 Task: Create an event for the Diwali celebration.
Action: Mouse moved to (411, 203)
Screenshot: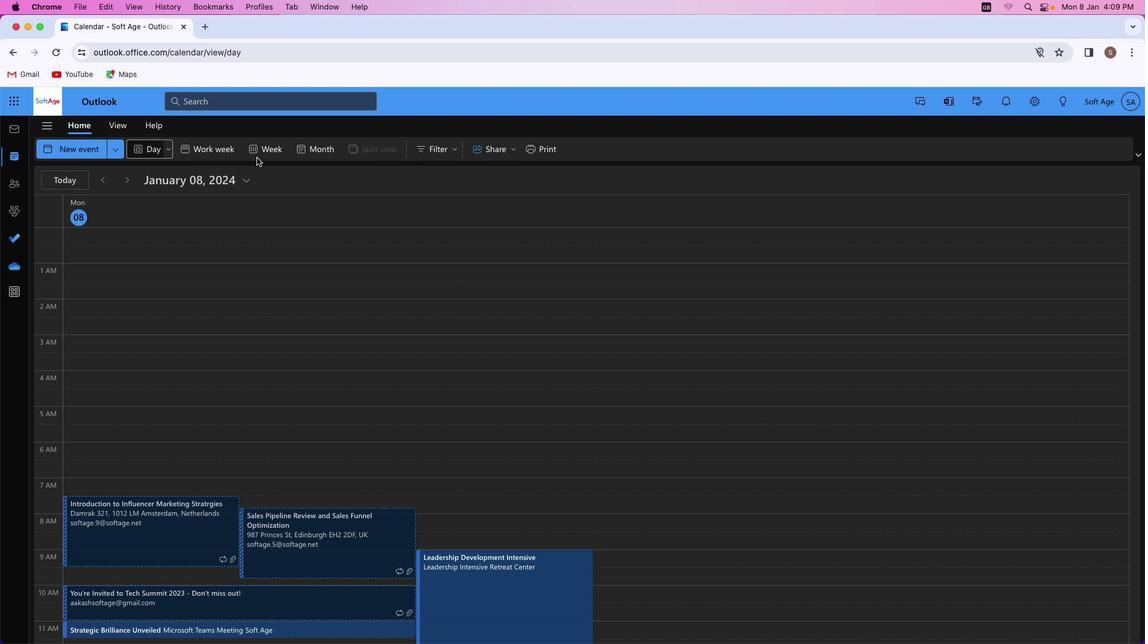 
Action: Mouse pressed left at (411, 203)
Screenshot: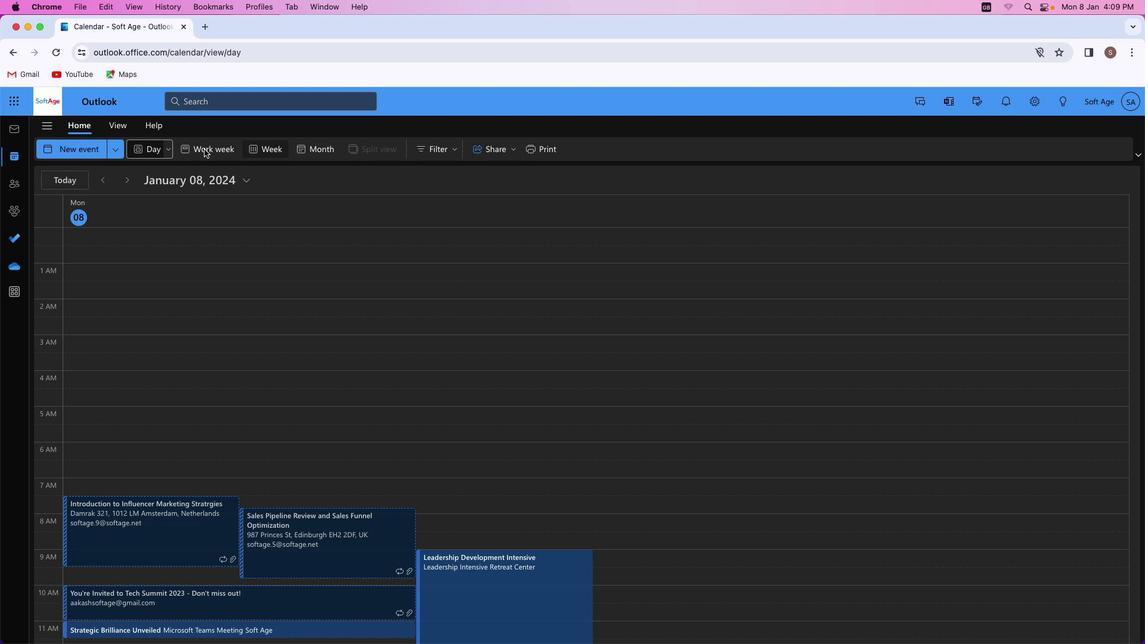 
Action: Mouse moved to (66, 150)
Screenshot: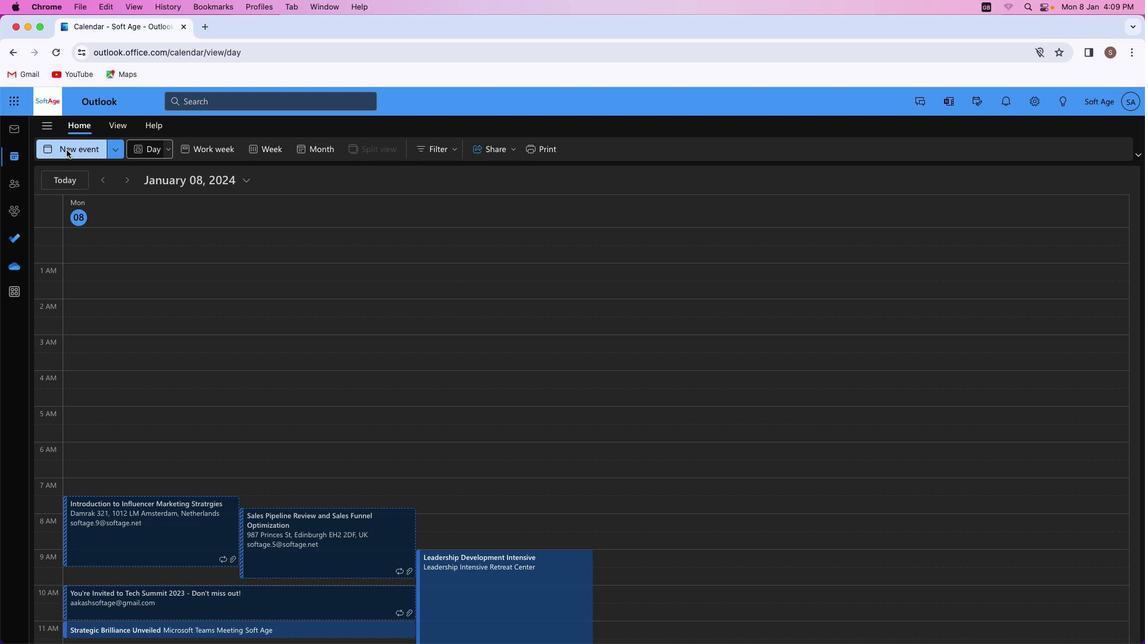
Action: Mouse pressed left at (66, 150)
Screenshot: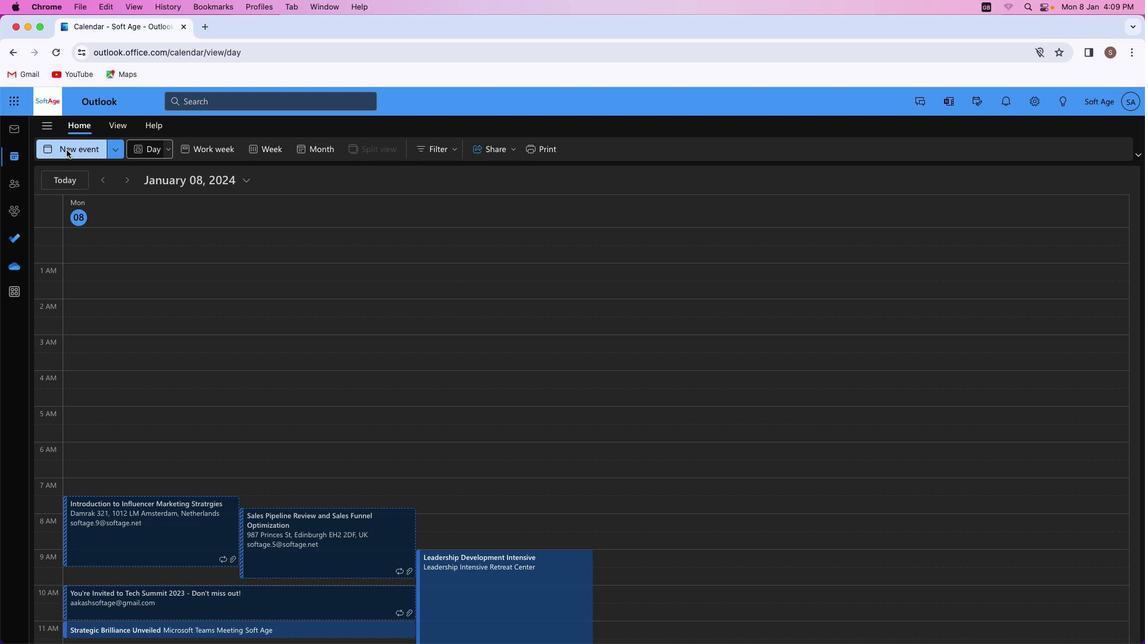 
Action: Mouse moved to (327, 218)
Screenshot: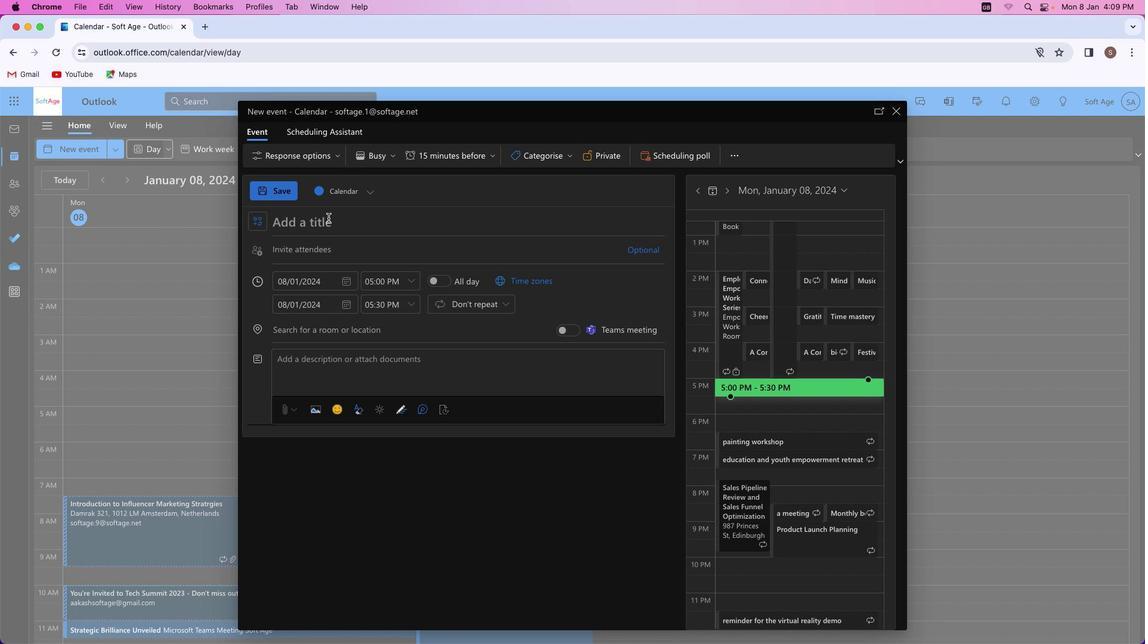 
Action: Key pressed Key.shift'D''i''w''a''l''i'Key.spaceKey.shift'D''e''l''i''g''h''t''s'Key.shift_r':'Key.spaceKey.shift'A'Key.spaceKey.shift'F''e''s''t''i''v''a''l'Key.space'o''f'Key.space'l''i''g''h''t''s'Key.spaceKey.shift'C''e''l''e''b''r''a''t''i''o''n'
Screenshot: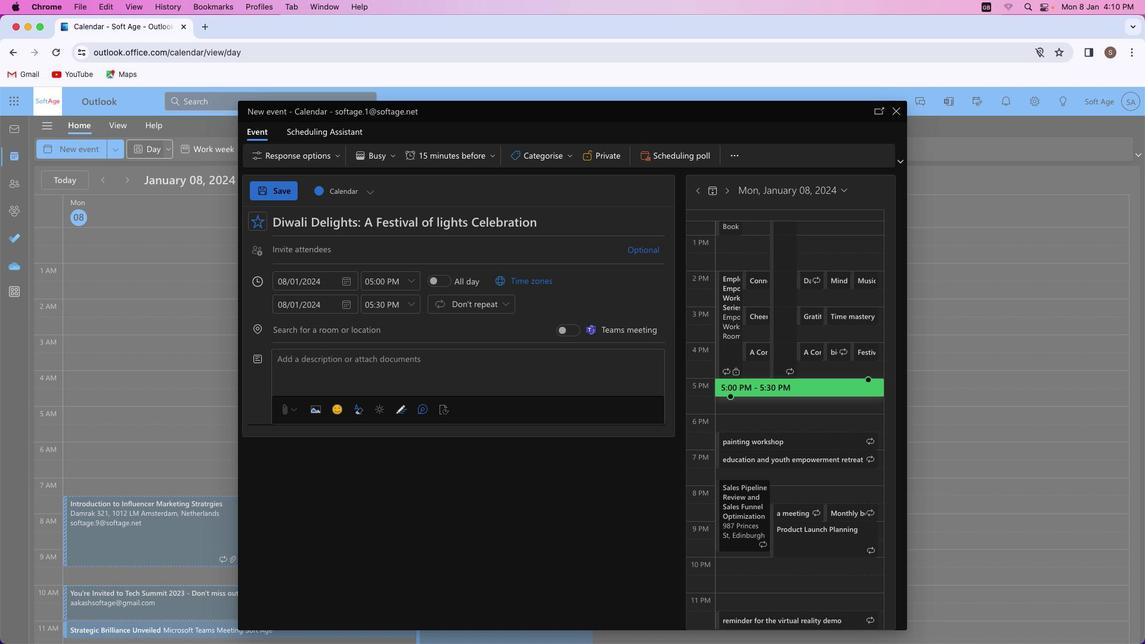 
Action: Mouse moved to (317, 357)
Screenshot: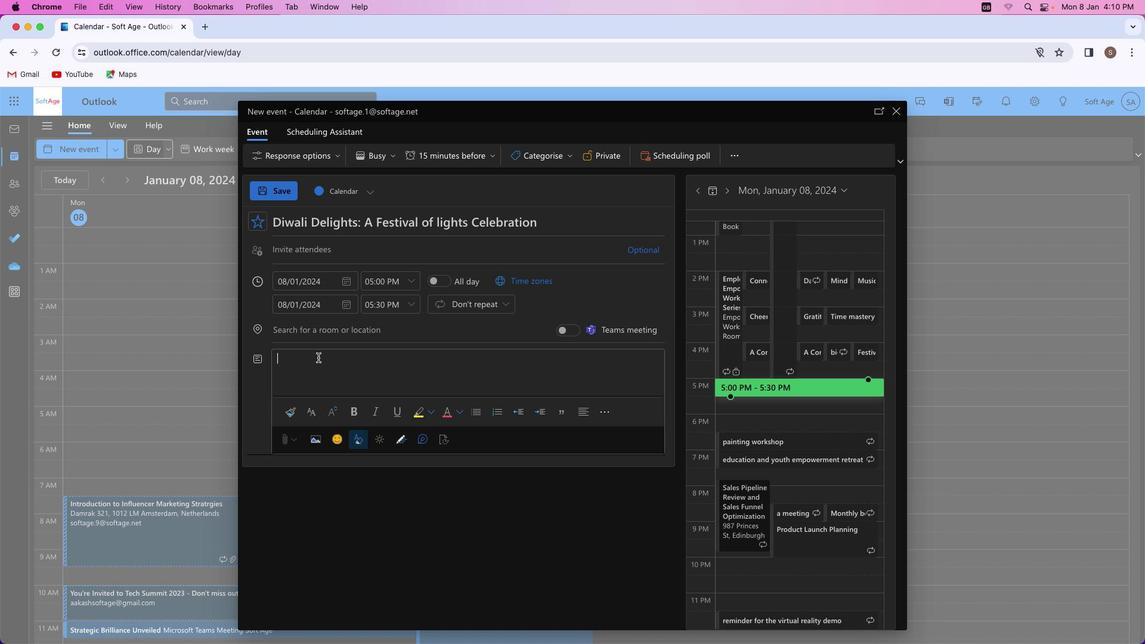 
Action: Mouse pressed left at (317, 357)
Screenshot: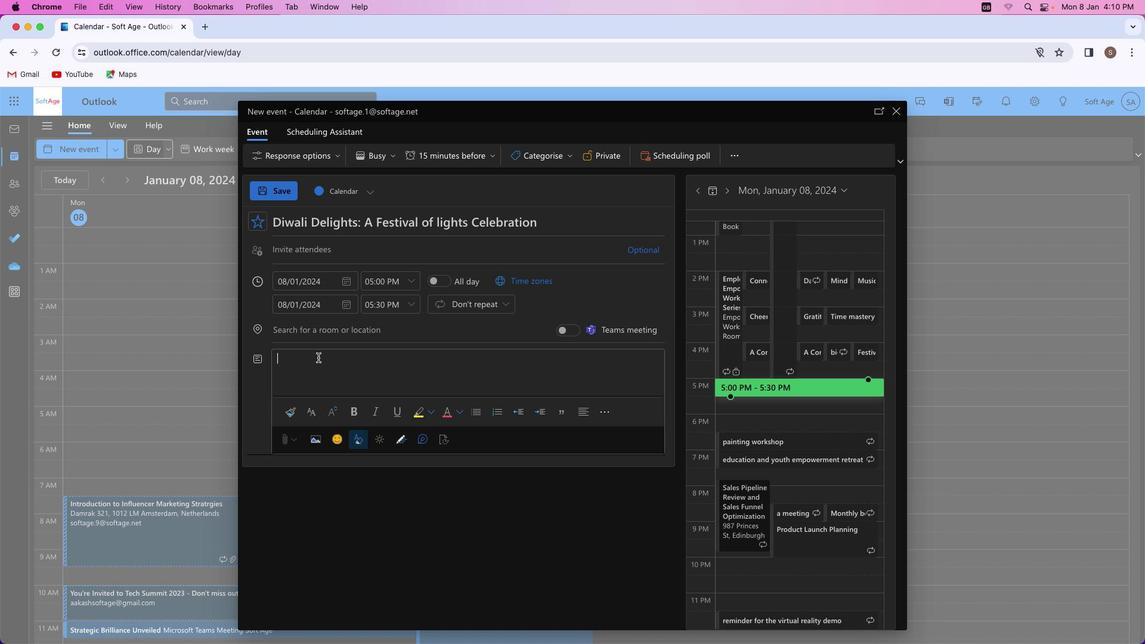 
Action: Key pressed Key.shift_r'I''l''l''u''m''i''n''a''t''e'Key.space't''h''e'Key.space'n''i''g''h''t'Key.space'w''i''t''h'Key.space'j''o''y'Key.space'a''n''d'Key.space't''r''a''d''i''t''i''o''n'Key.space'a''t'Key.space'y''o''u''r'Key.spaceKey.shift'D''i''w''a''l''i'Key.space'c''e''l''e''b''r''a''t''i''o''n''.'Key.spaceKey.shift_r'J''o''i''n'Key.space'u''s'Key.space'f''o''r'Key.space'c''u''l''t''u''r''a''l'Key.space'p''e''r''f''o''r''m''a''n''c''e'Key.spaceKey.backspace's'','Key.space'd''e''l''e''c''t''a''b''l''e'Key.space't''r''e''a''t''s'','Key.space'a''n''d'Key.space't''h''e'Key.space'r''a''d''i''a''n''t'Key.space'g''l''o''w'Key.space'o''f'Key.space's''h''a''r''e''d'Key.space'f''e''s''t''i''v''i''t''i''e''s''.'
Screenshot: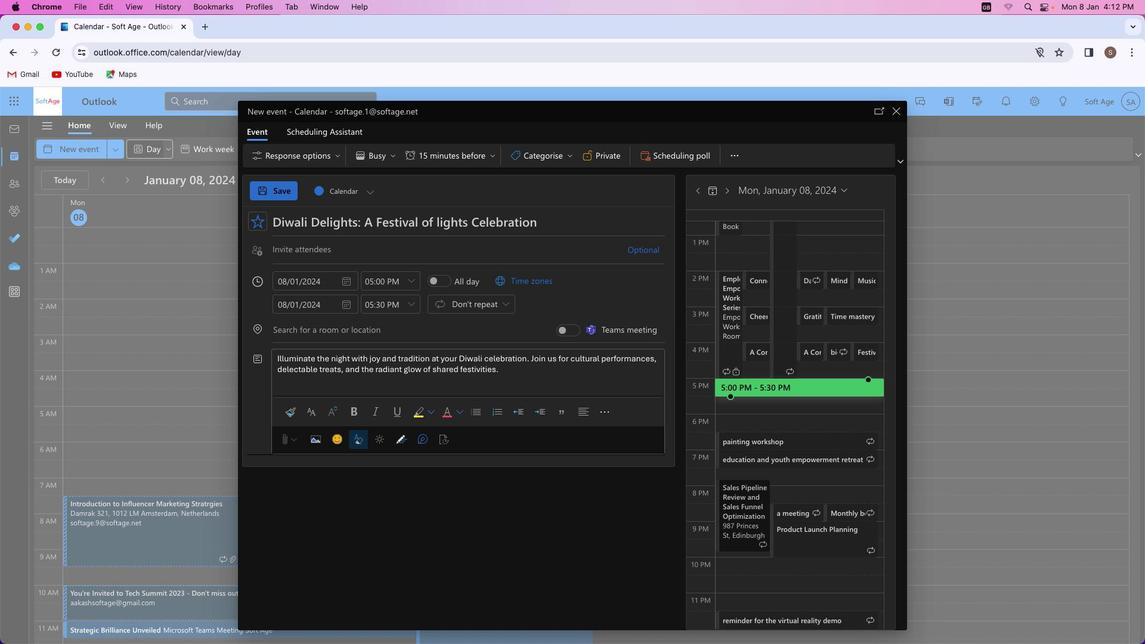 
Action: Mouse moved to (527, 357)
Screenshot: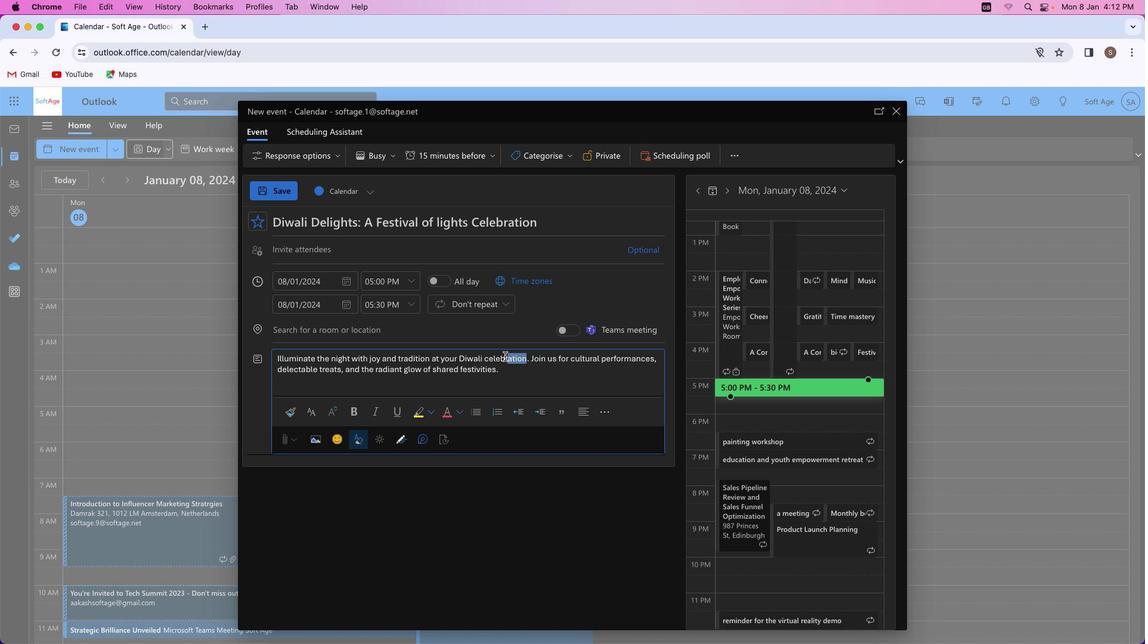 
Action: Mouse pressed left at (527, 357)
Screenshot: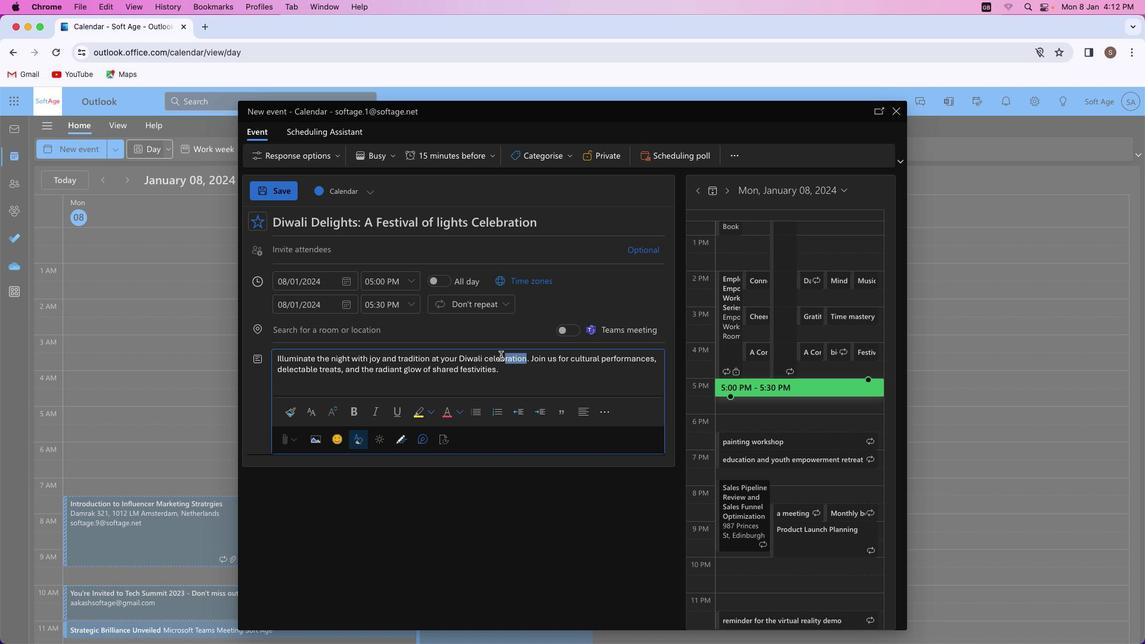 
Action: Mouse moved to (354, 412)
Screenshot: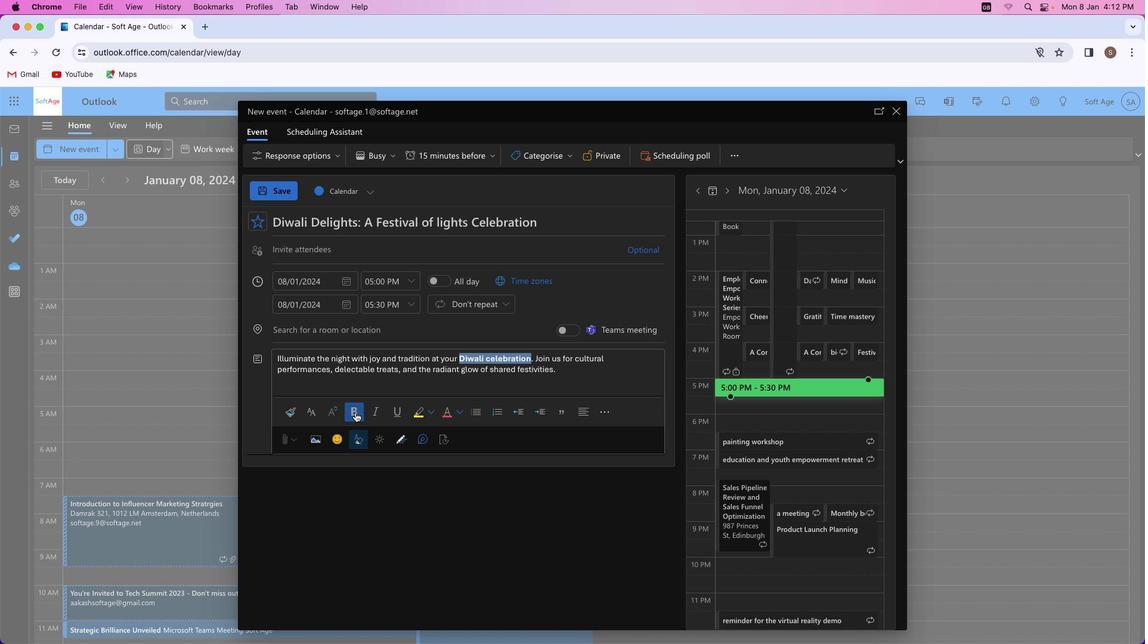 
Action: Mouse pressed left at (354, 412)
Screenshot: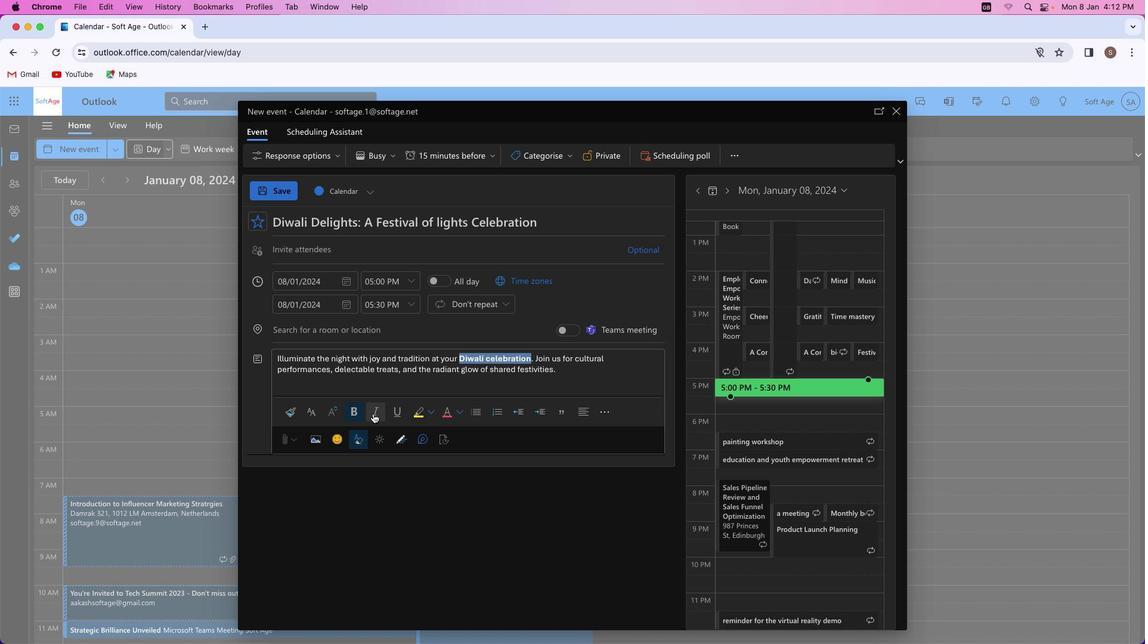 
Action: Mouse moved to (375, 413)
Screenshot: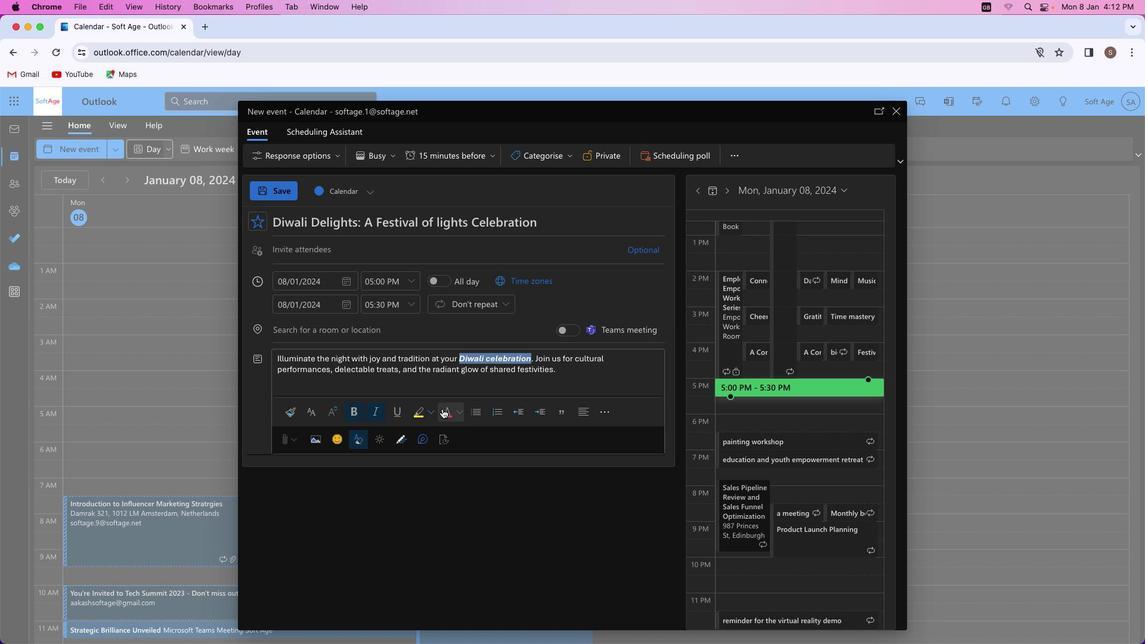 
Action: Mouse pressed left at (375, 413)
Screenshot: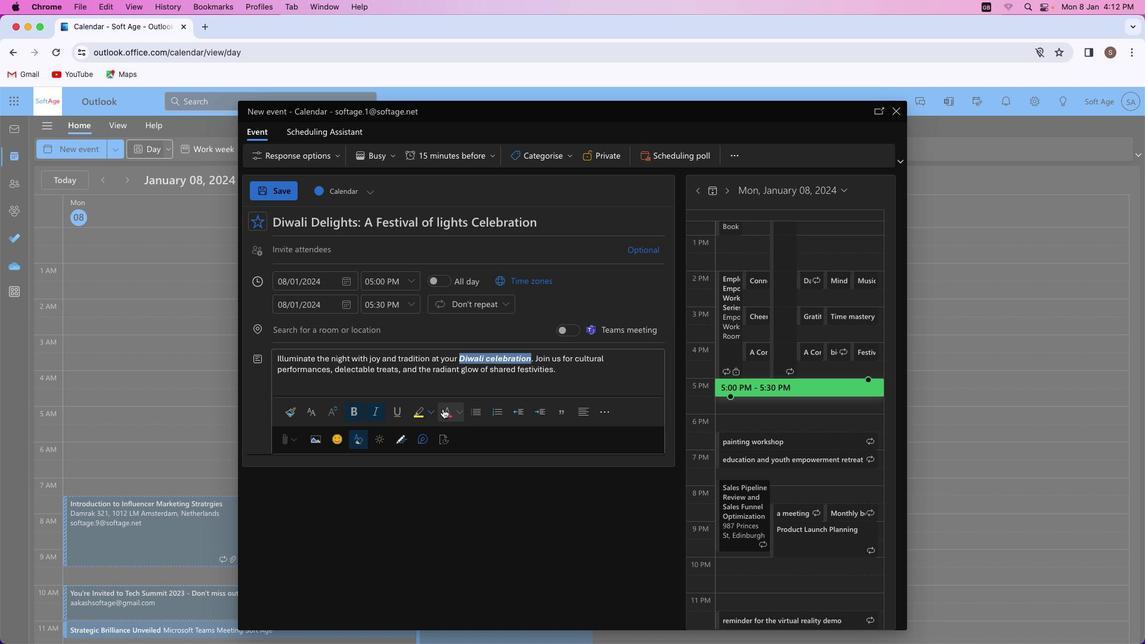 
Action: Mouse moved to (458, 410)
Screenshot: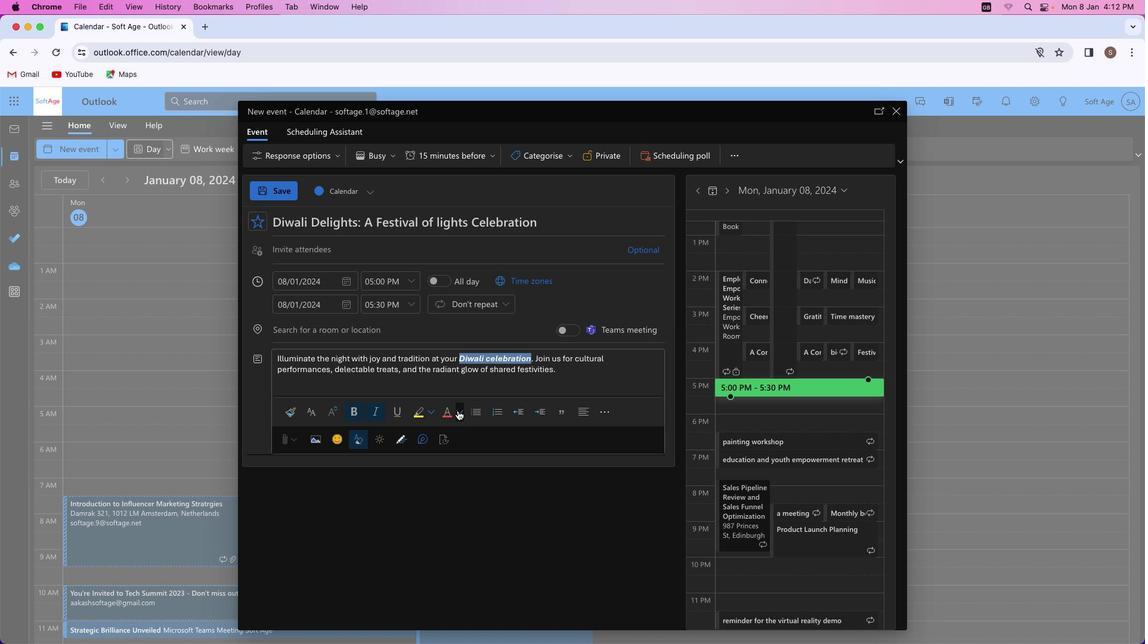 
Action: Mouse pressed left at (458, 410)
Screenshot: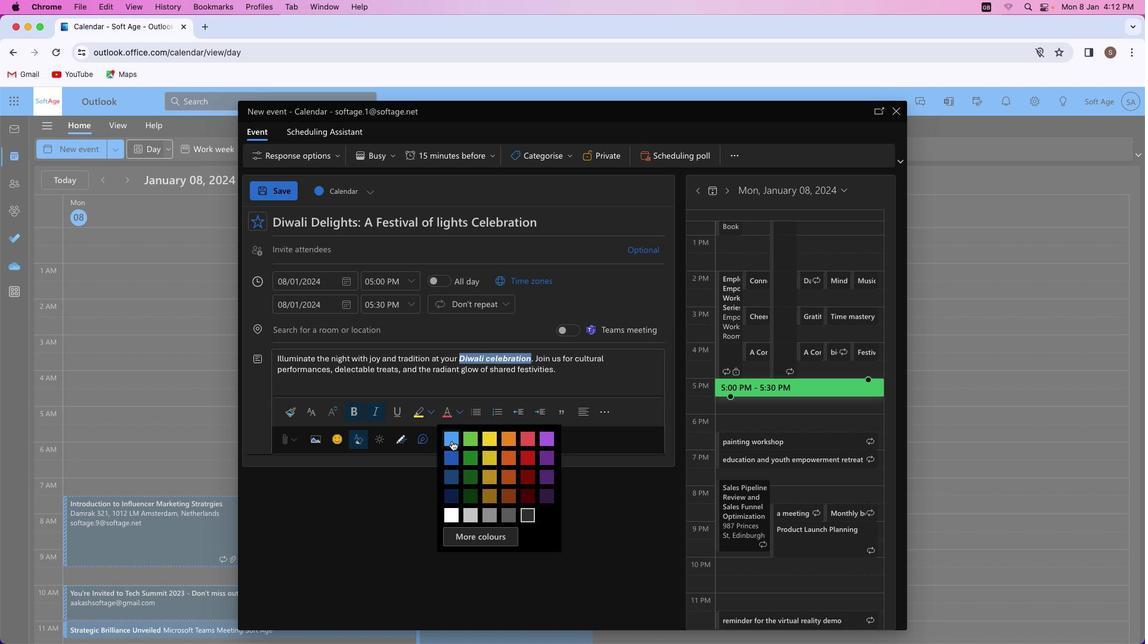 
Action: Mouse moved to (484, 454)
Screenshot: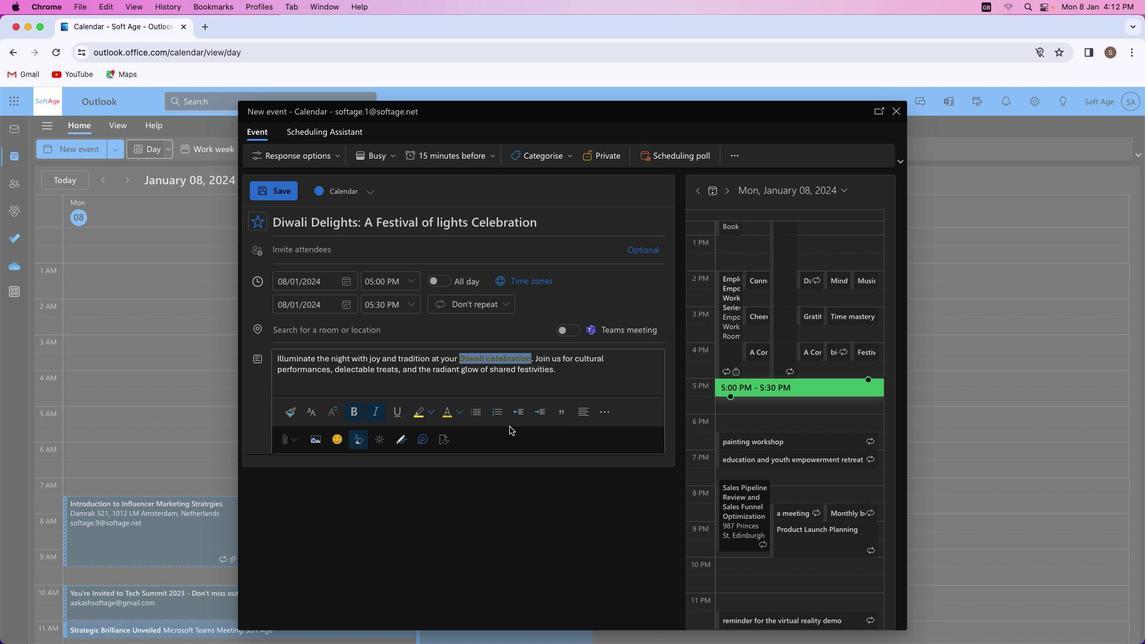 
Action: Mouse pressed left at (484, 454)
Screenshot: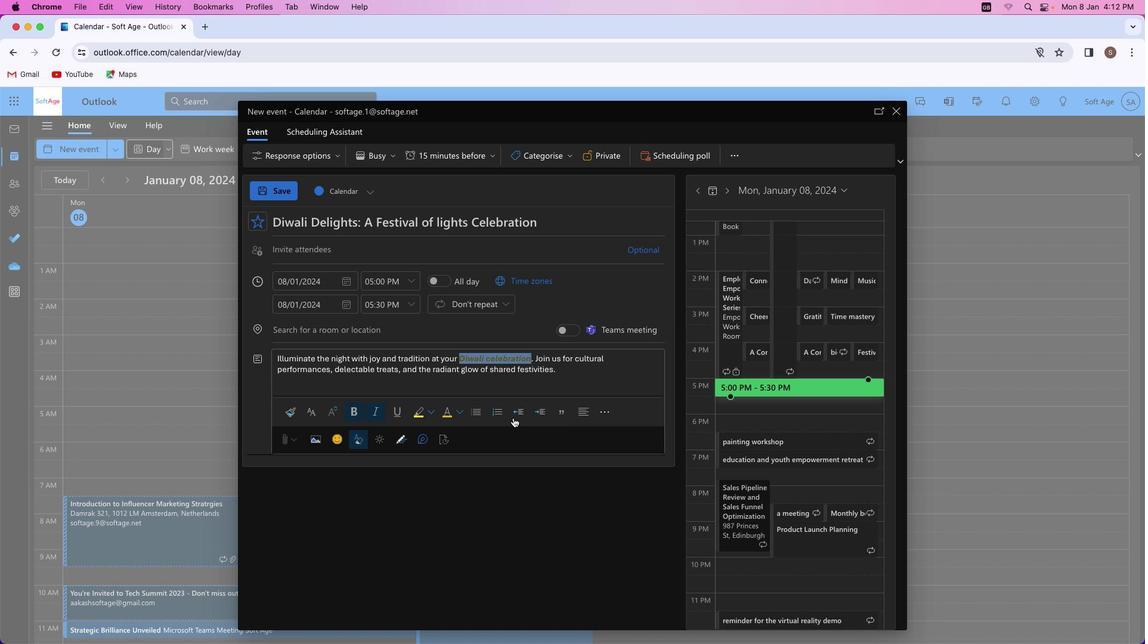 
Action: Mouse moved to (582, 373)
Screenshot: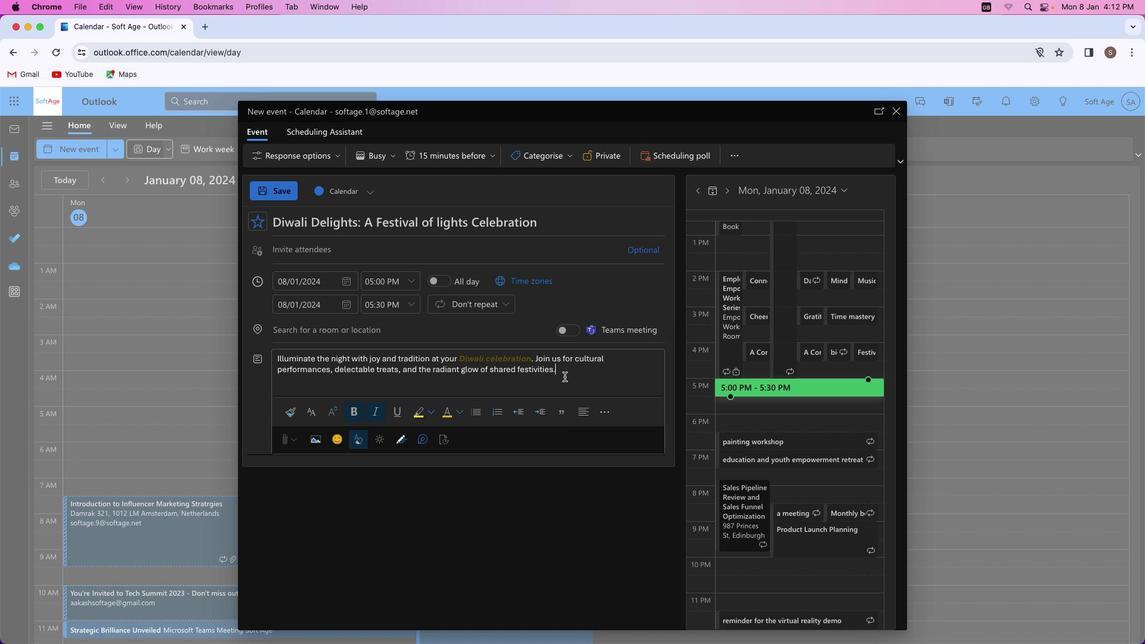 
Action: Mouse pressed left at (582, 373)
Screenshot: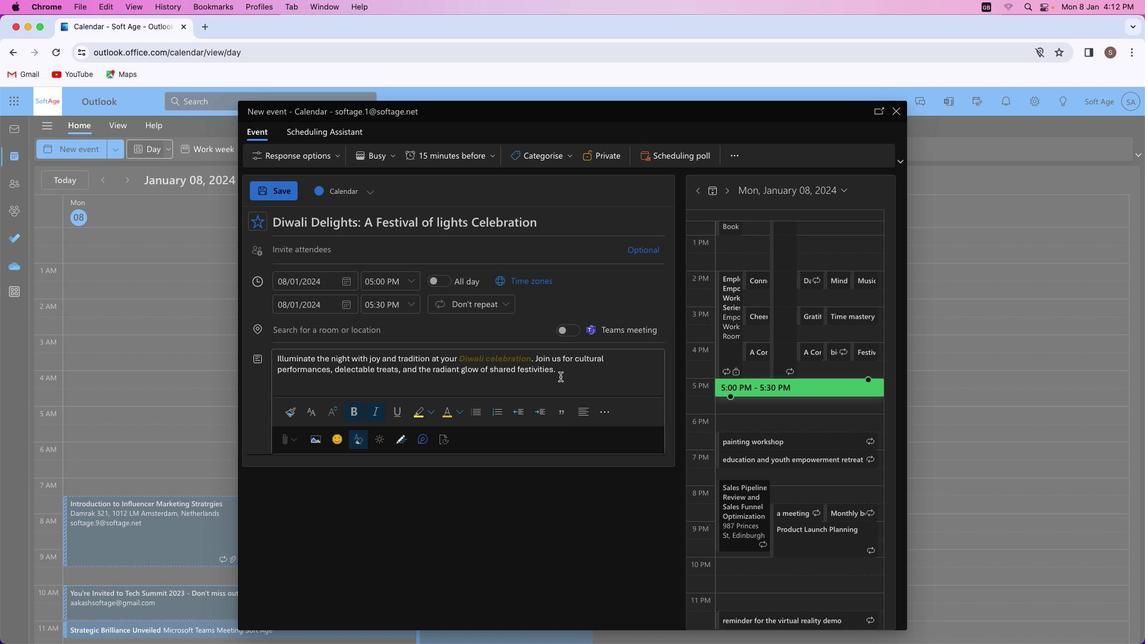 
Action: Mouse moved to (573, 358)
Screenshot: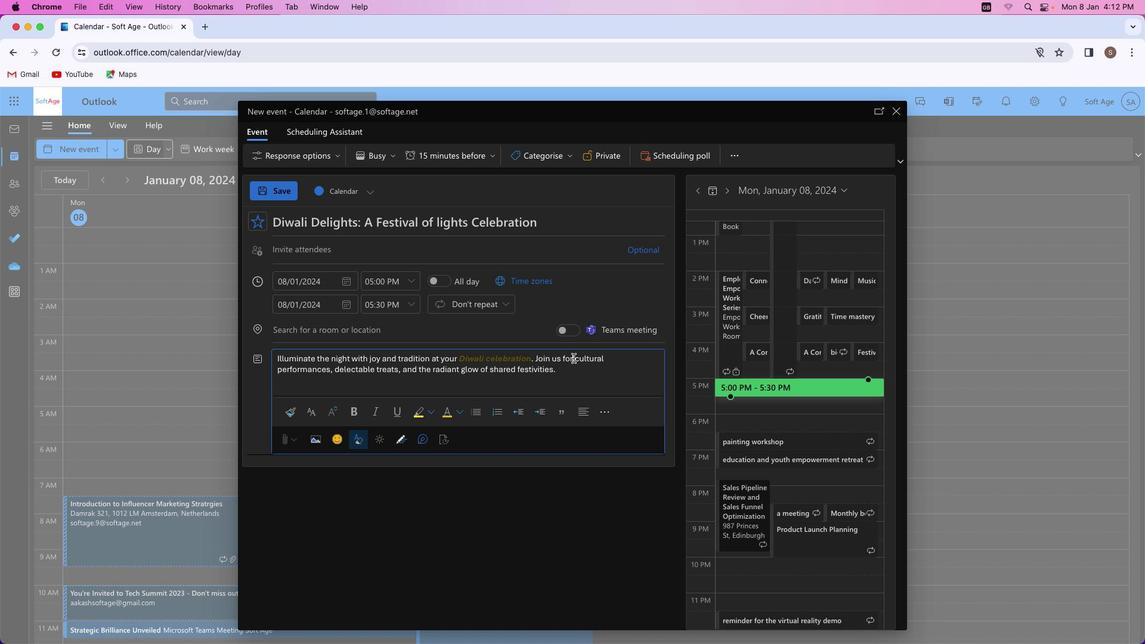 
Action: Mouse pressed left at (573, 358)
Screenshot: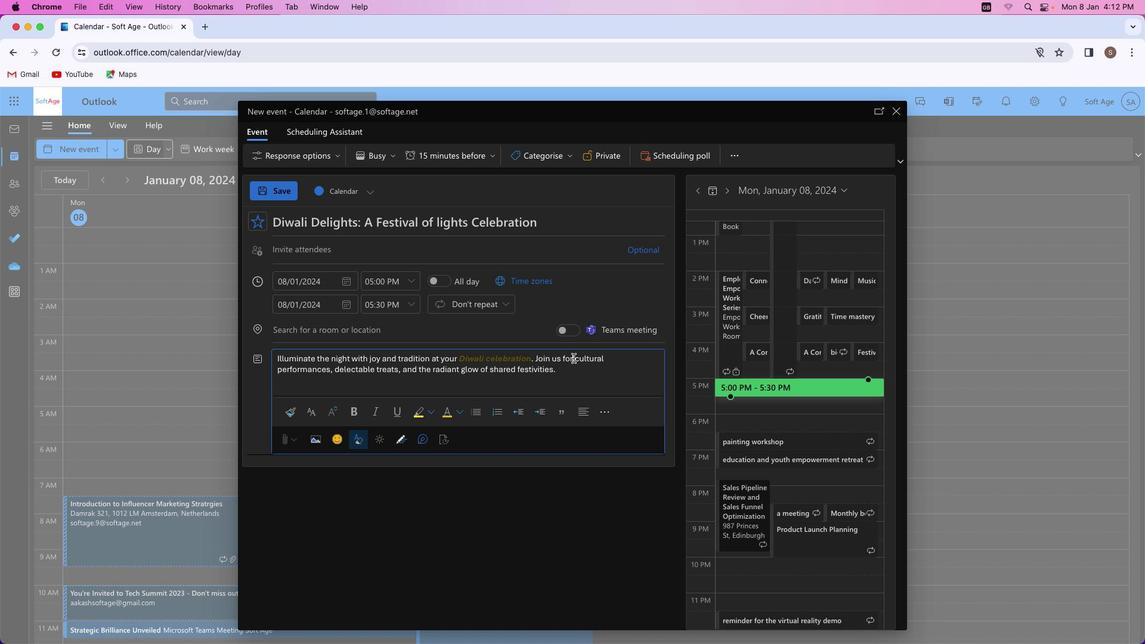 
Action: Mouse moved to (320, 370)
Screenshot: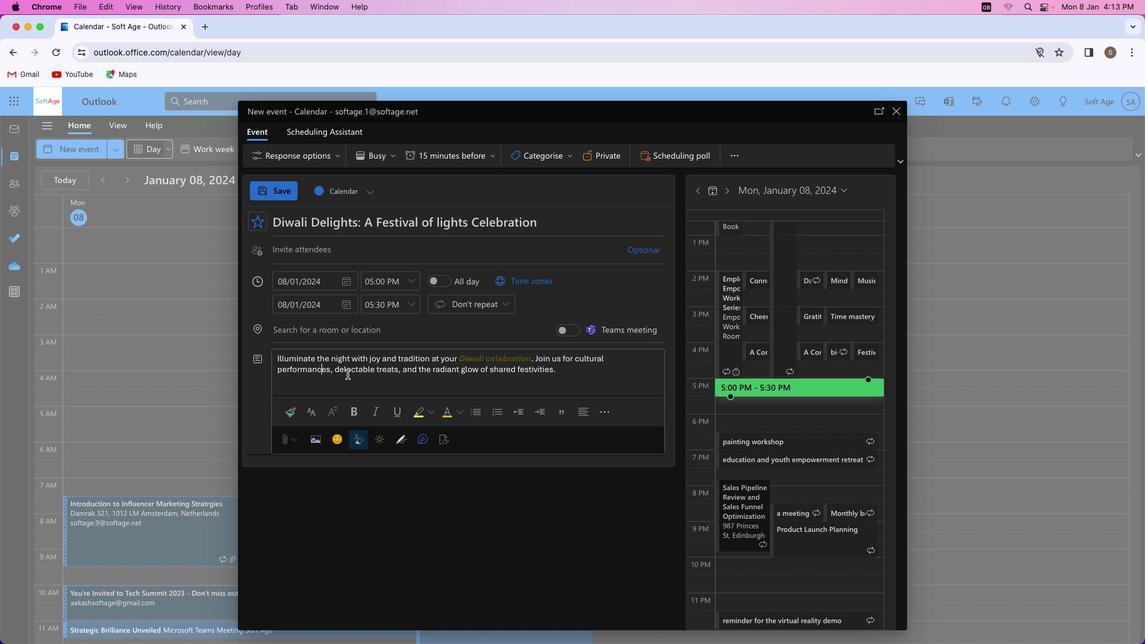 
Action: Mouse pressed left at (320, 370)
Screenshot: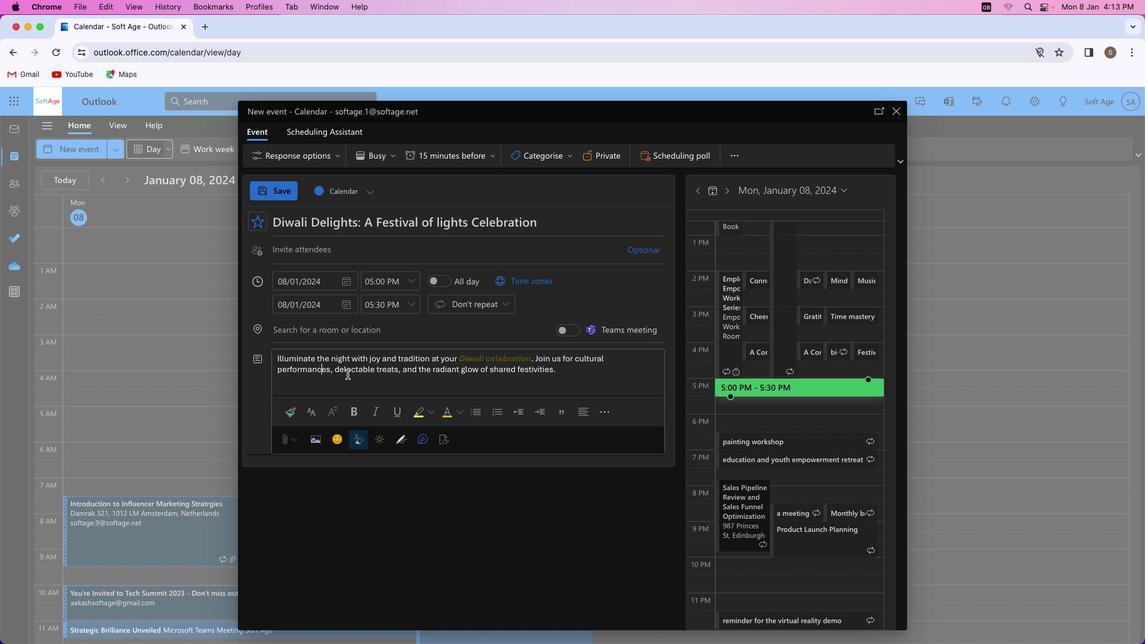 
Action: Mouse moved to (574, 359)
Screenshot: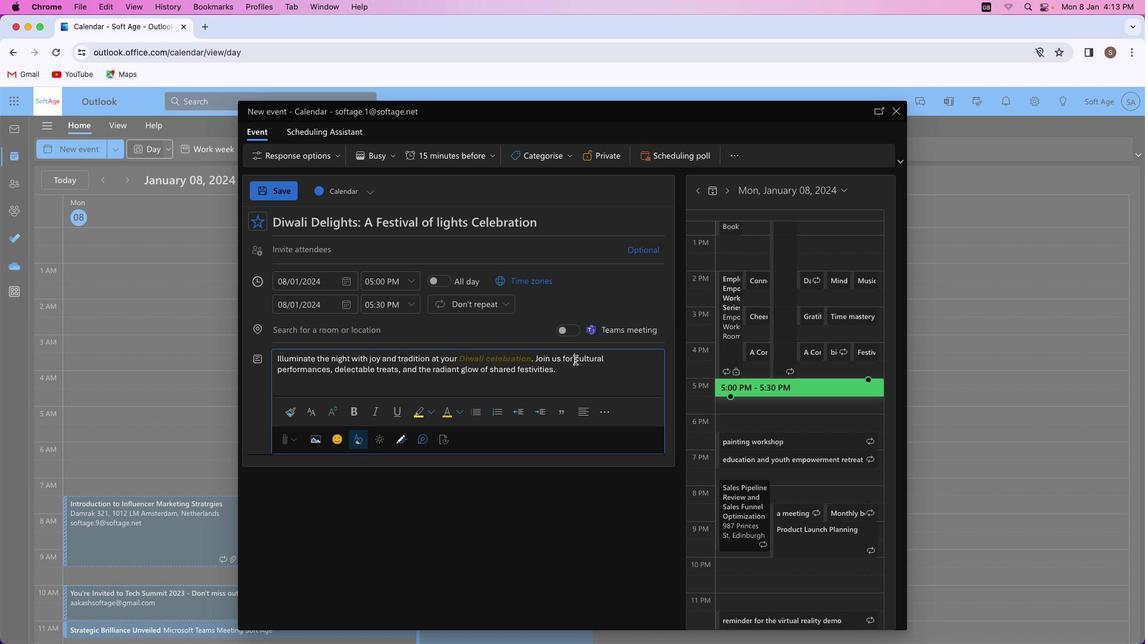 
Action: Mouse pressed left at (574, 359)
Screenshot: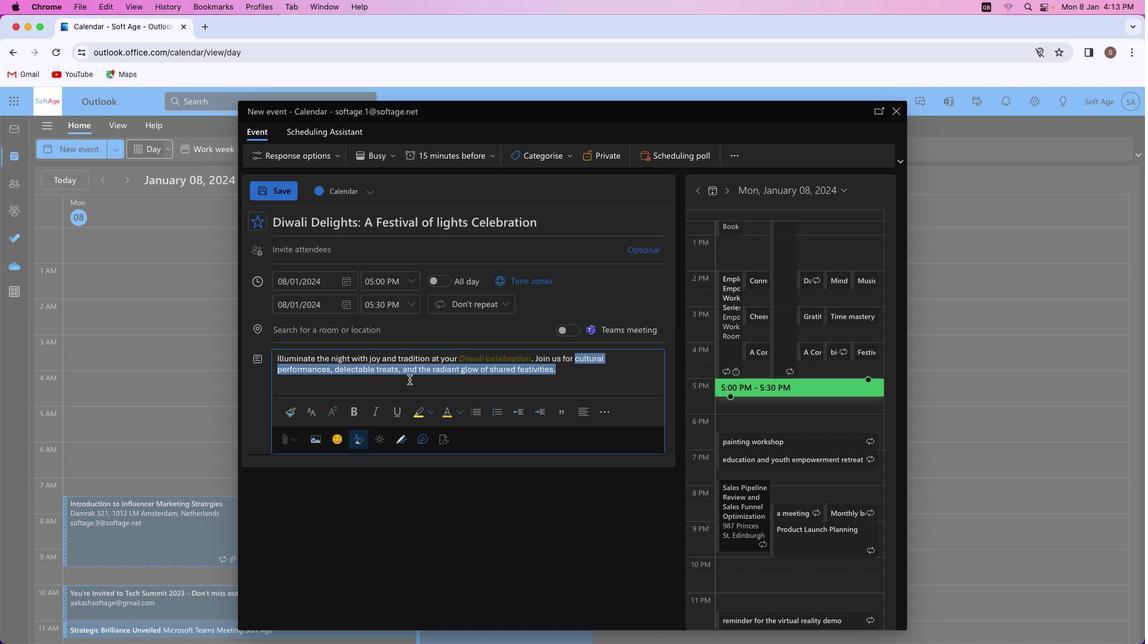 
Action: Mouse moved to (355, 416)
Screenshot: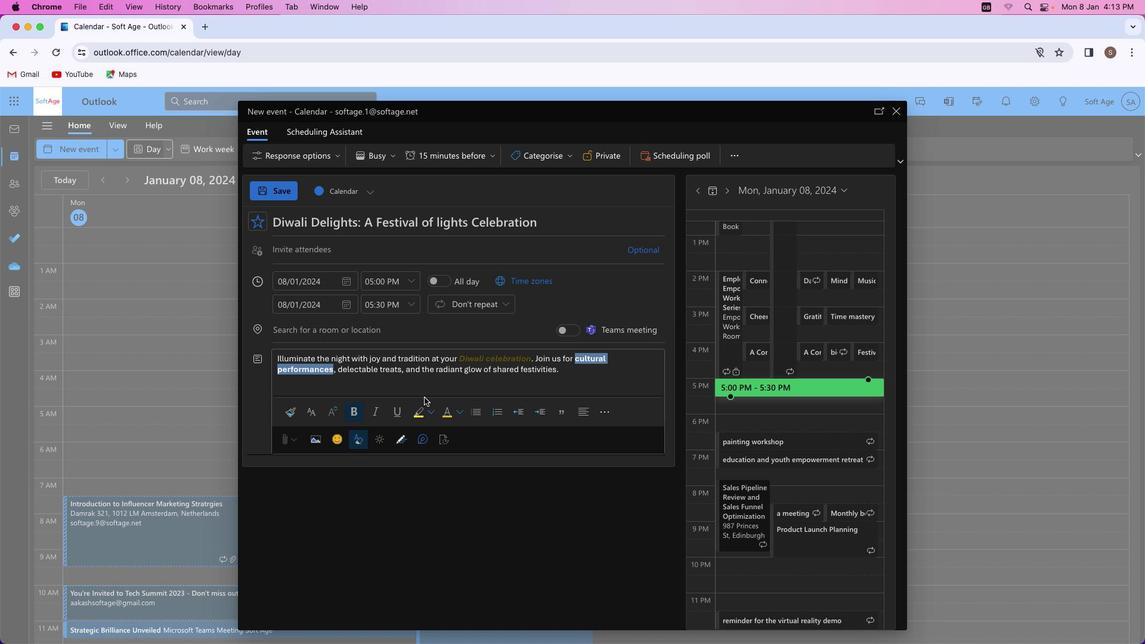 
Action: Mouse pressed left at (355, 416)
Screenshot: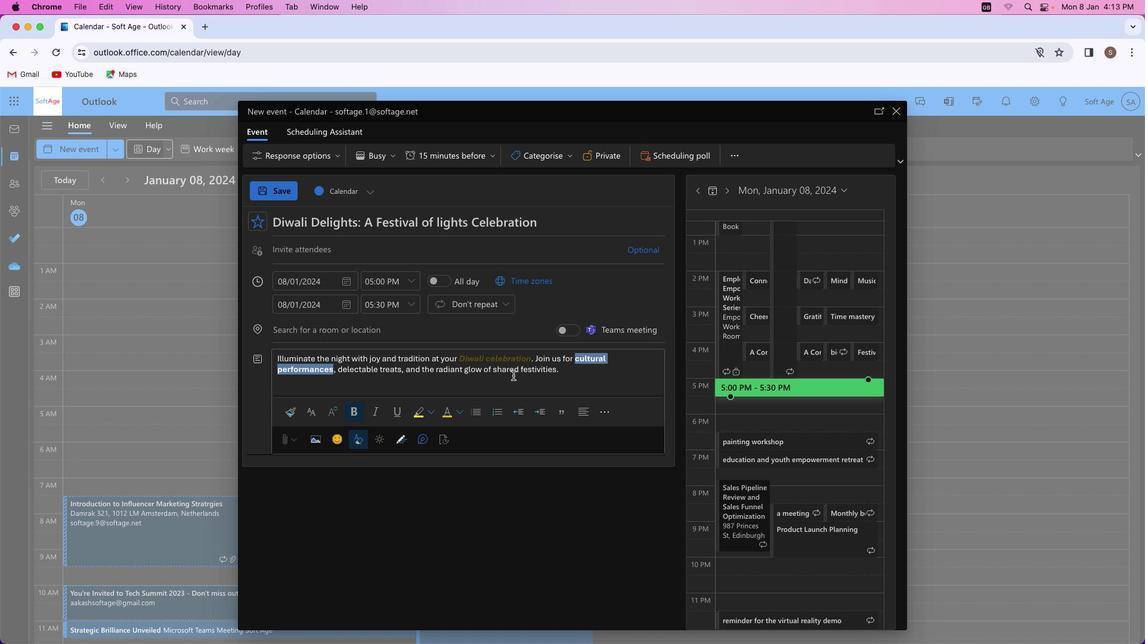 
Action: Mouse moved to (514, 375)
Screenshot: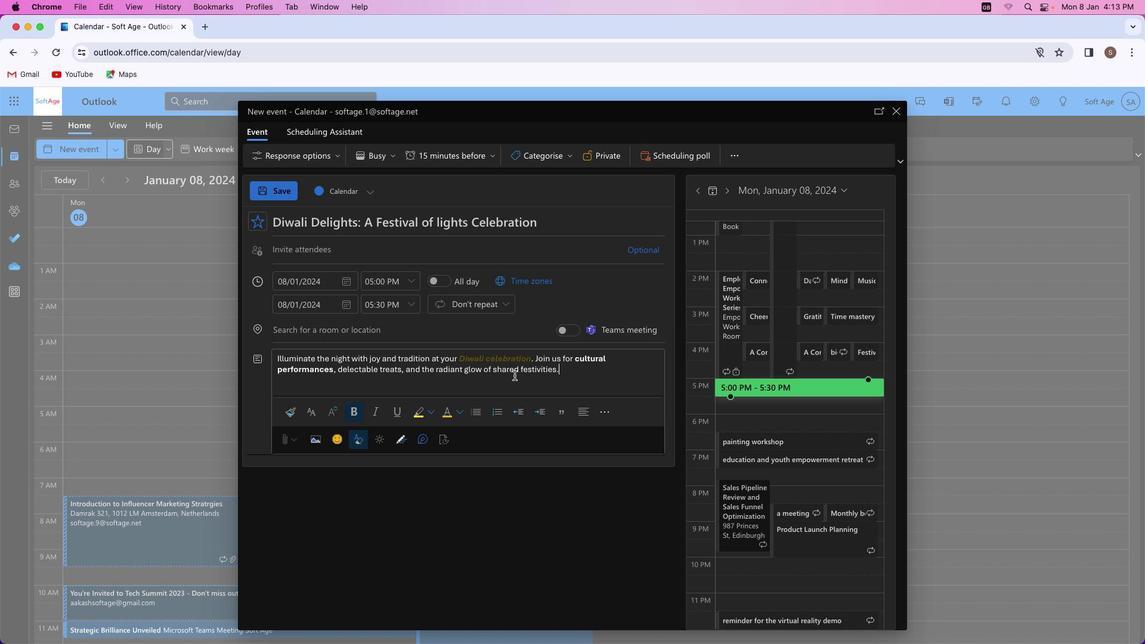 
Action: Mouse pressed left at (514, 375)
Screenshot: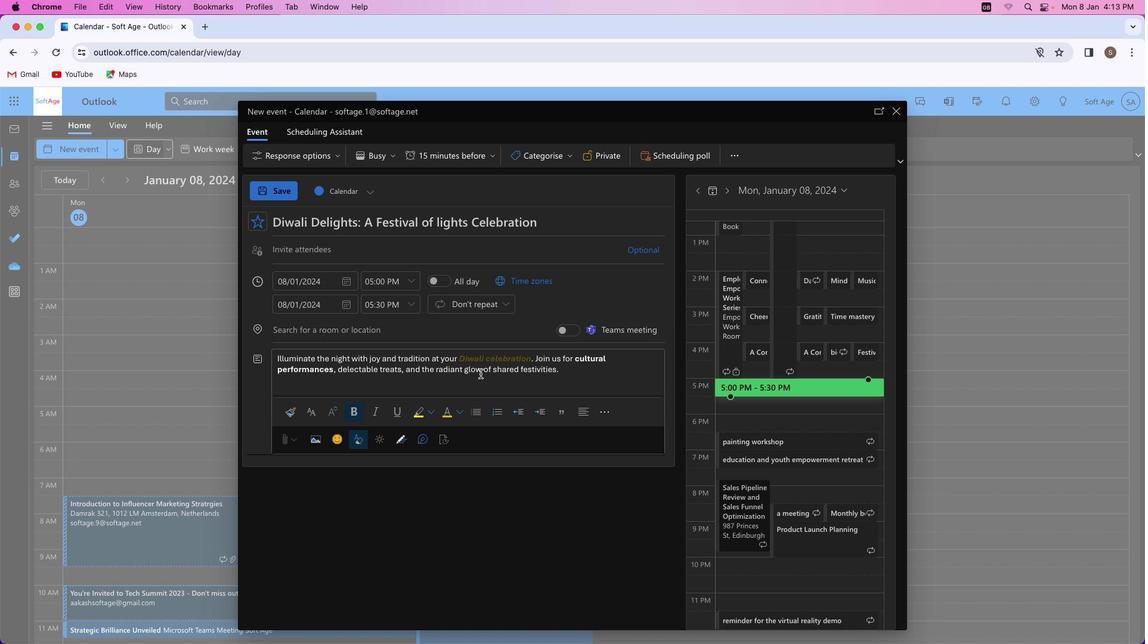 
Action: Mouse moved to (567, 375)
Screenshot: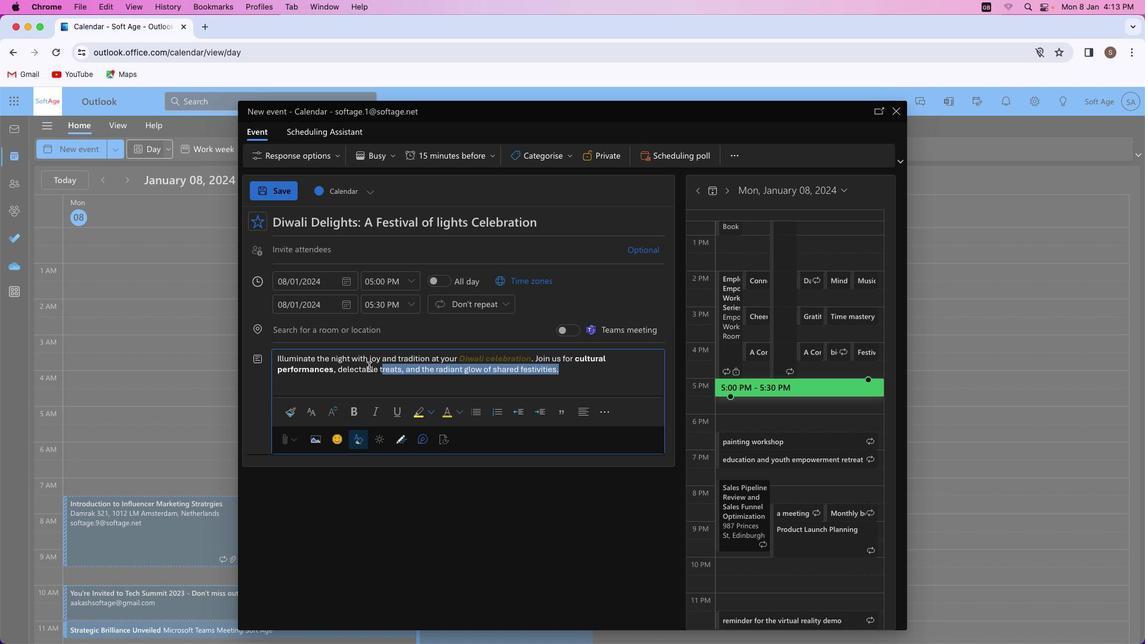 
Action: Mouse pressed left at (567, 375)
Screenshot: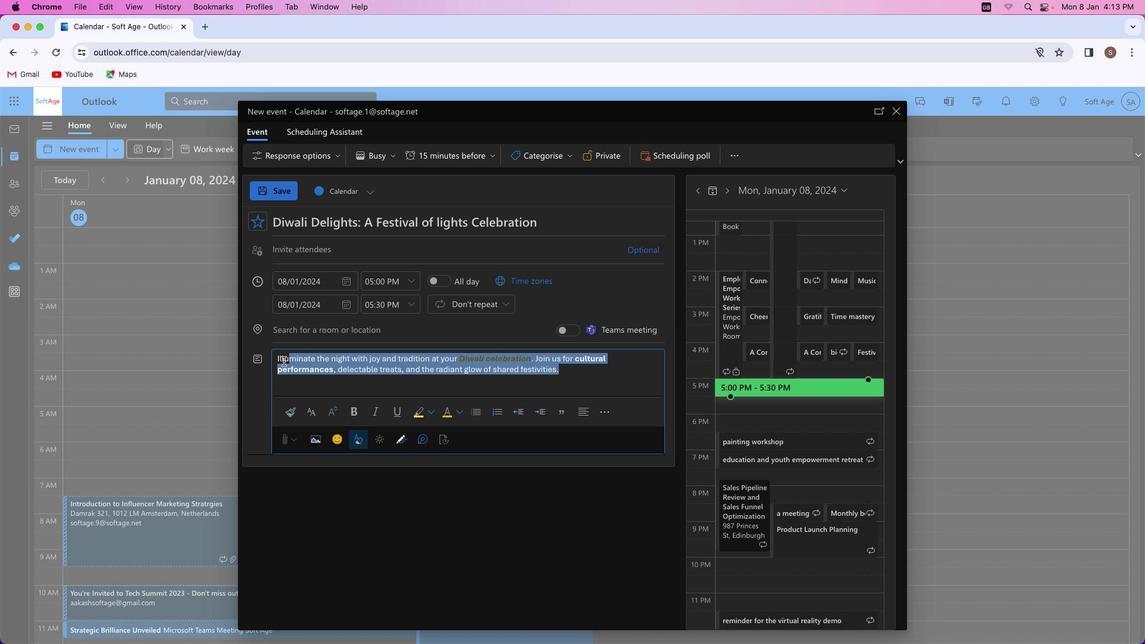 
Action: Mouse moved to (425, 410)
Screenshot: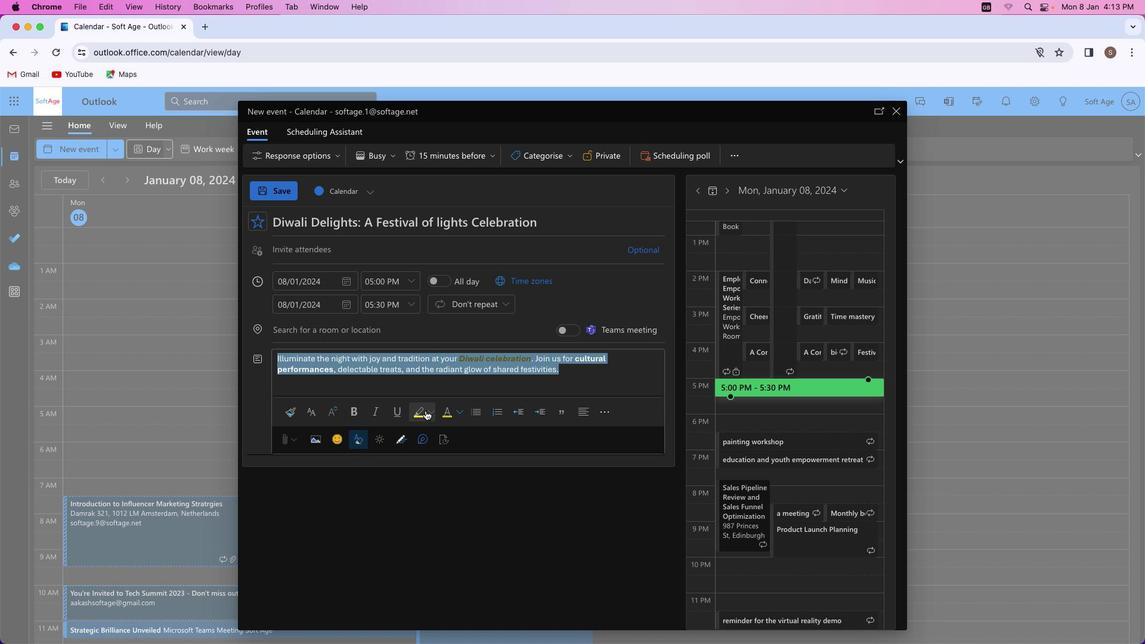 
Action: Mouse pressed left at (425, 410)
Screenshot: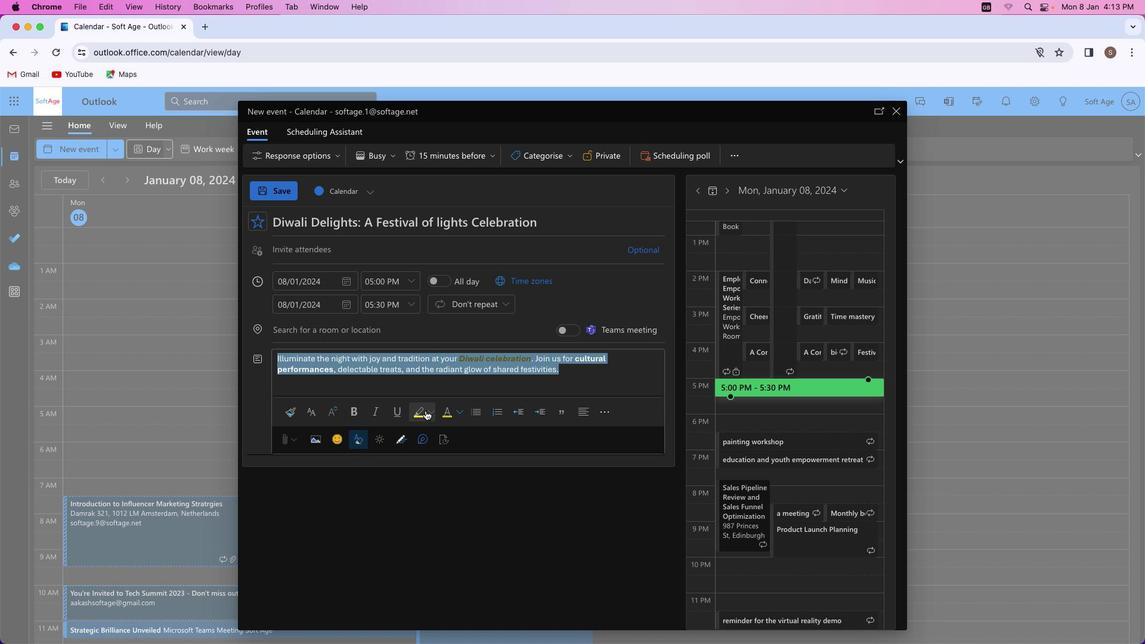 
Action: Mouse moved to (432, 410)
Screenshot: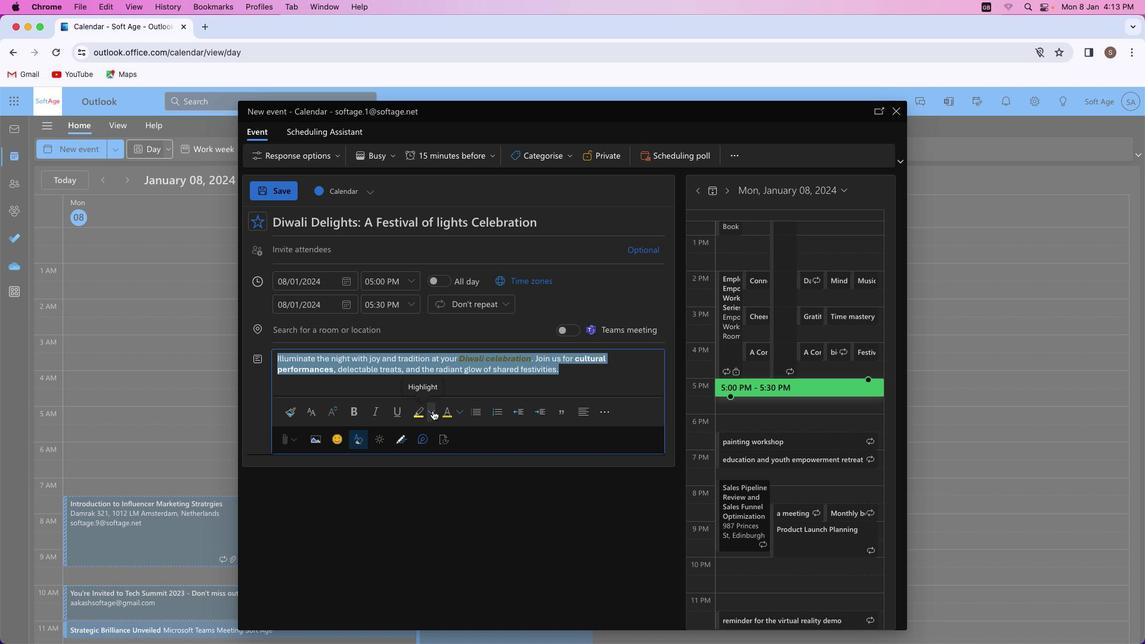 
Action: Mouse pressed left at (432, 410)
Screenshot: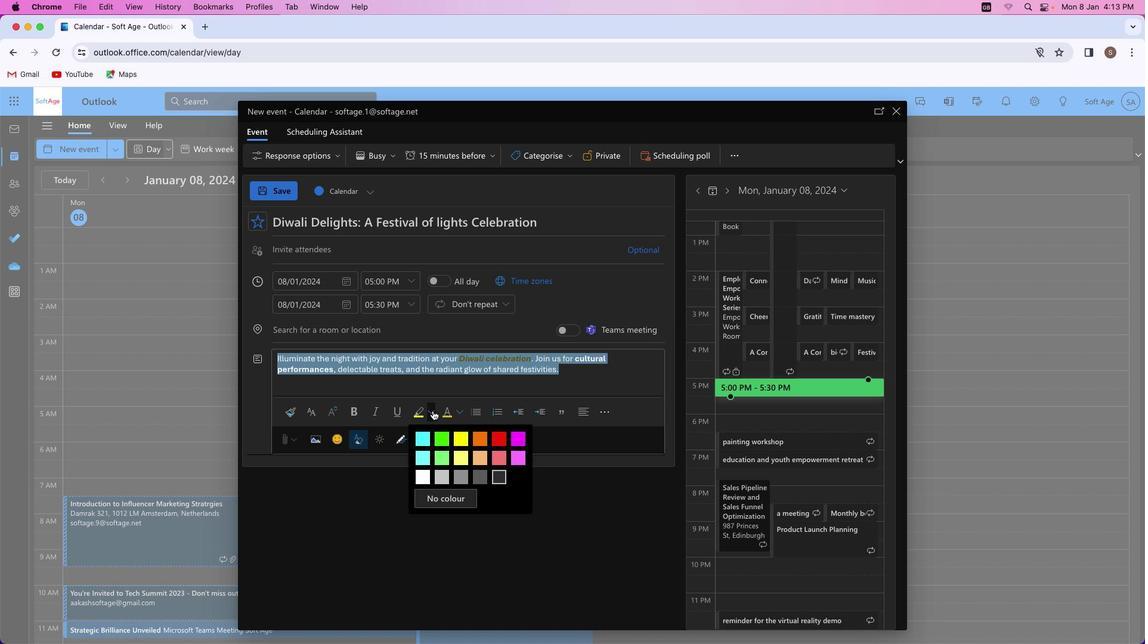 
Action: Mouse moved to (481, 458)
Screenshot: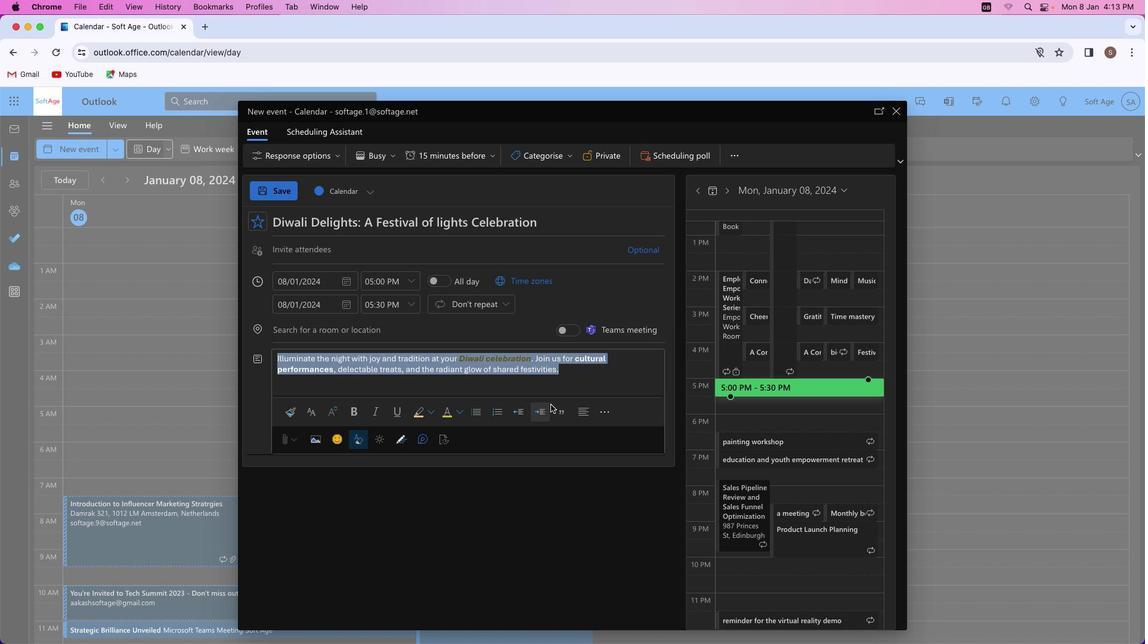 
Action: Mouse pressed left at (481, 458)
Screenshot: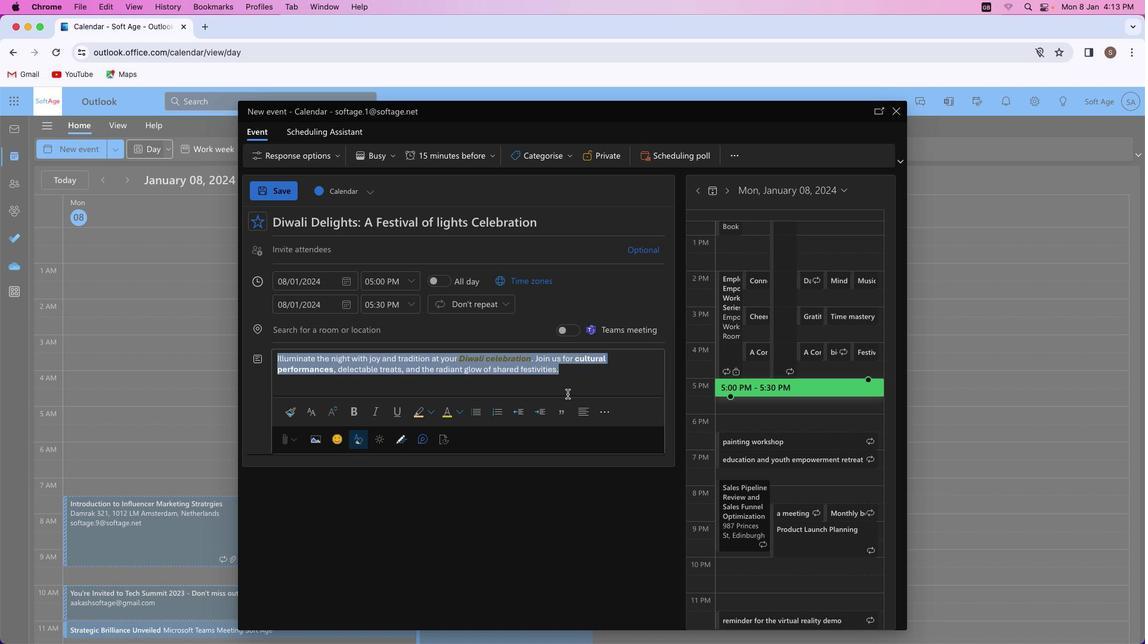 
Action: Mouse moved to (574, 382)
Screenshot: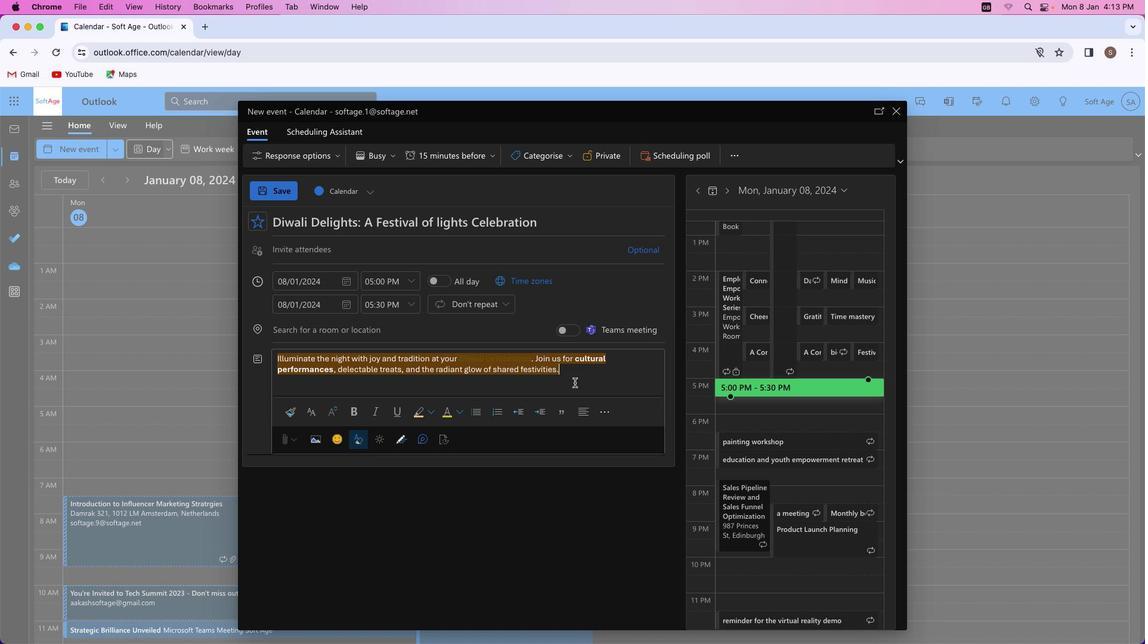 
Action: Mouse pressed left at (574, 382)
Screenshot: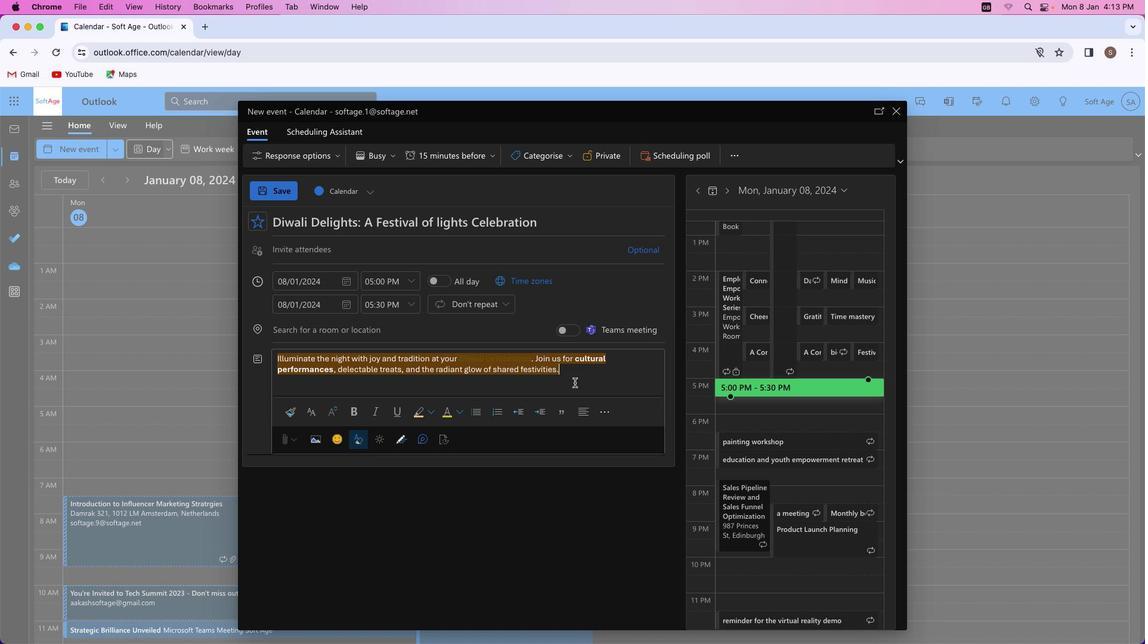 
Action: Mouse moved to (323, 325)
Screenshot: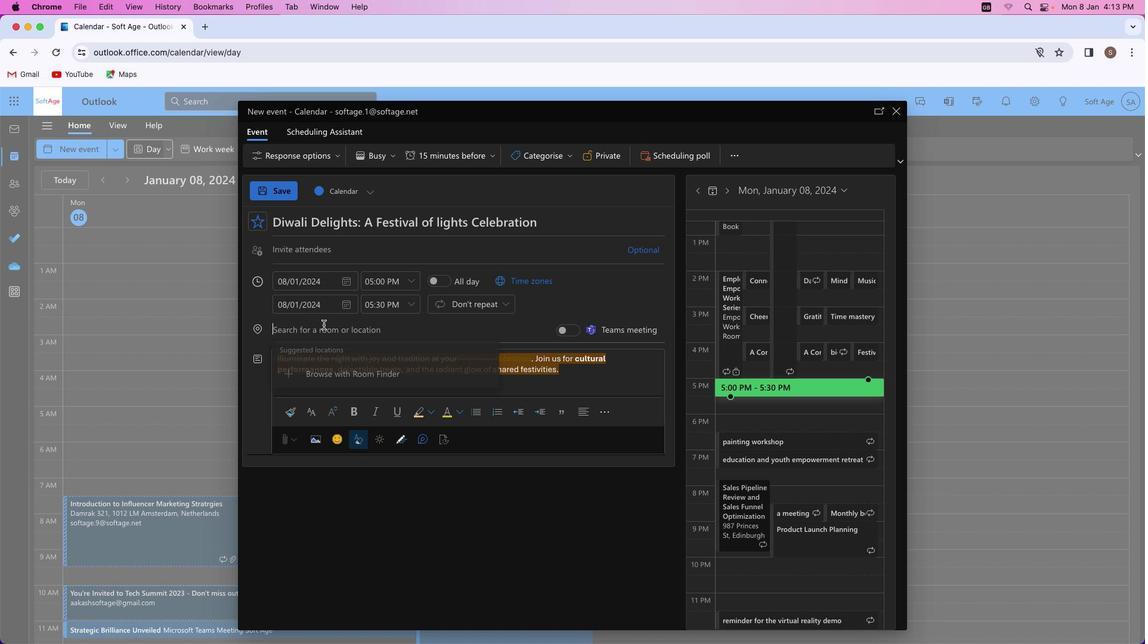 
Action: Mouse pressed left at (323, 325)
Screenshot: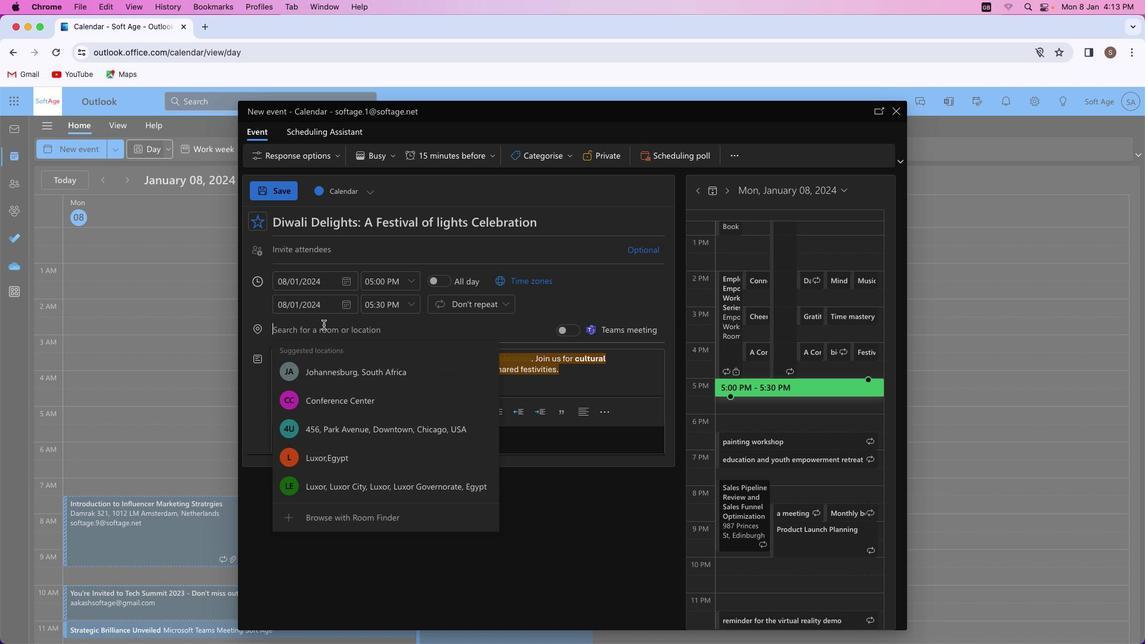 
Action: Key pressed Key.shift'F''a''m''o''u''s'Key.backspaceKey.backspaceKey.backspaceKey.backspaceKey.backspaceKey.backspaceKey.backspaceKey.shift'C''e''l''e'
Screenshot: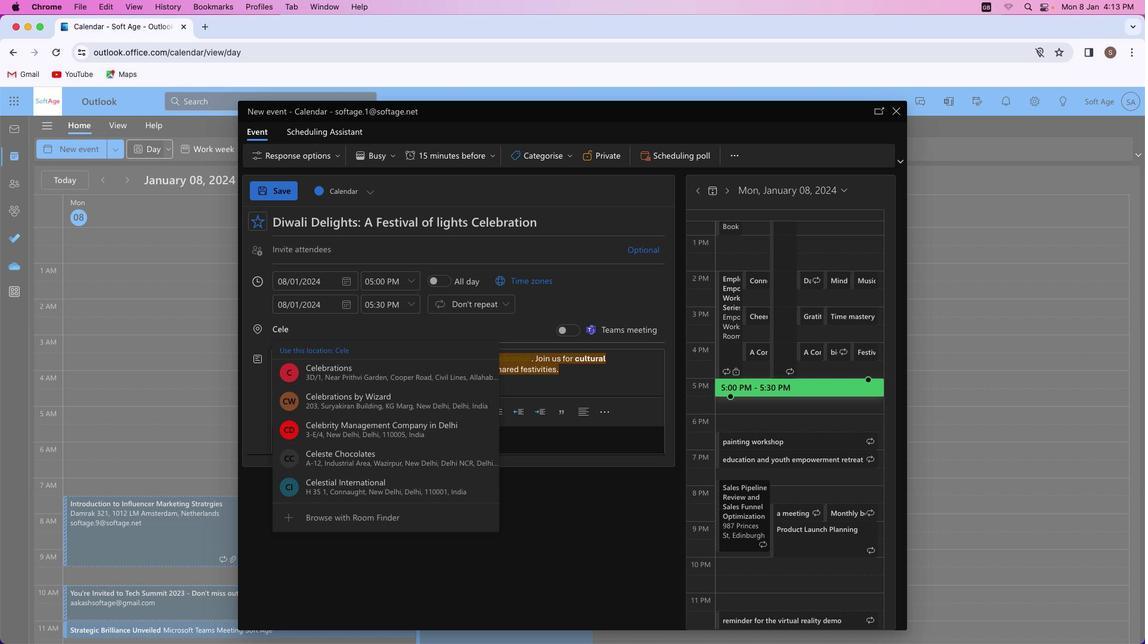 
Action: Mouse moved to (335, 373)
Screenshot: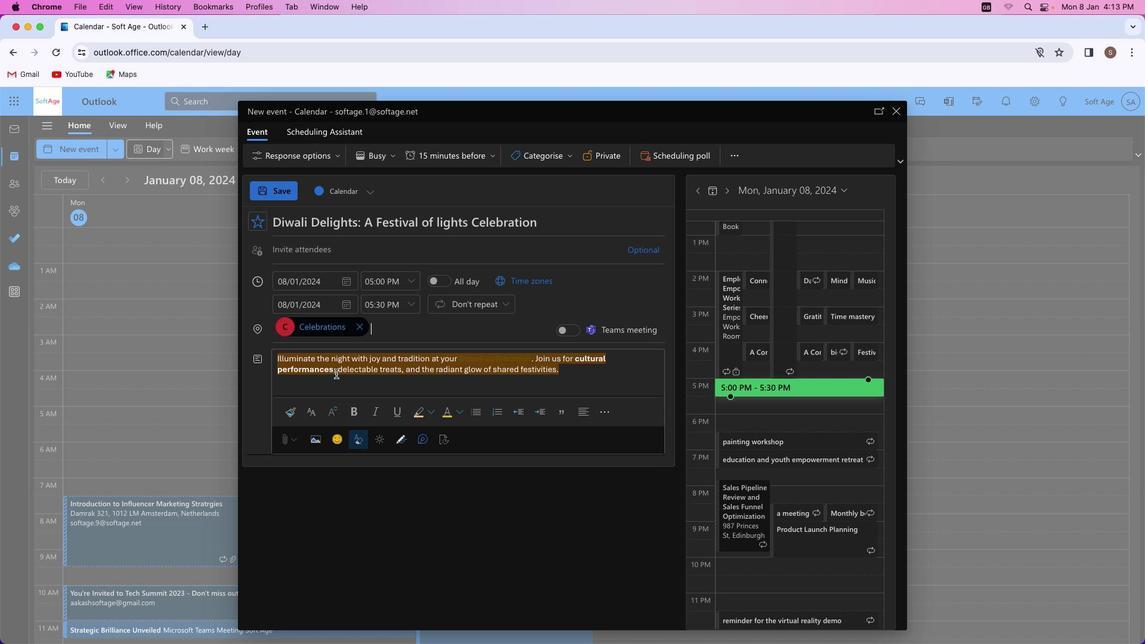 
Action: Mouse pressed left at (335, 373)
Screenshot: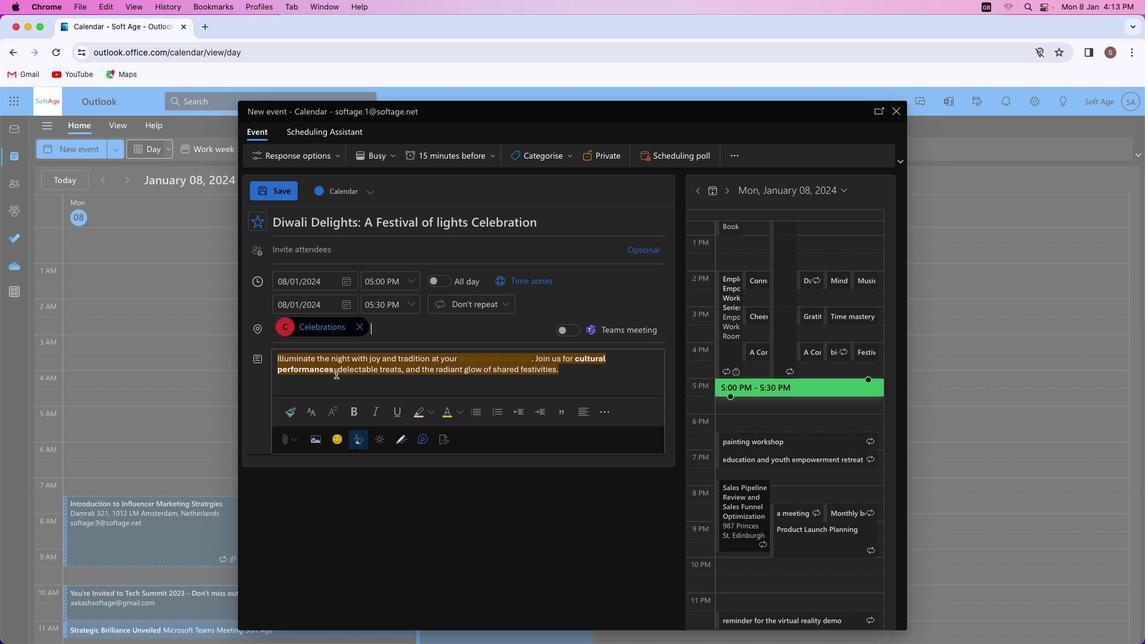 
Action: Mouse moved to (332, 251)
Screenshot: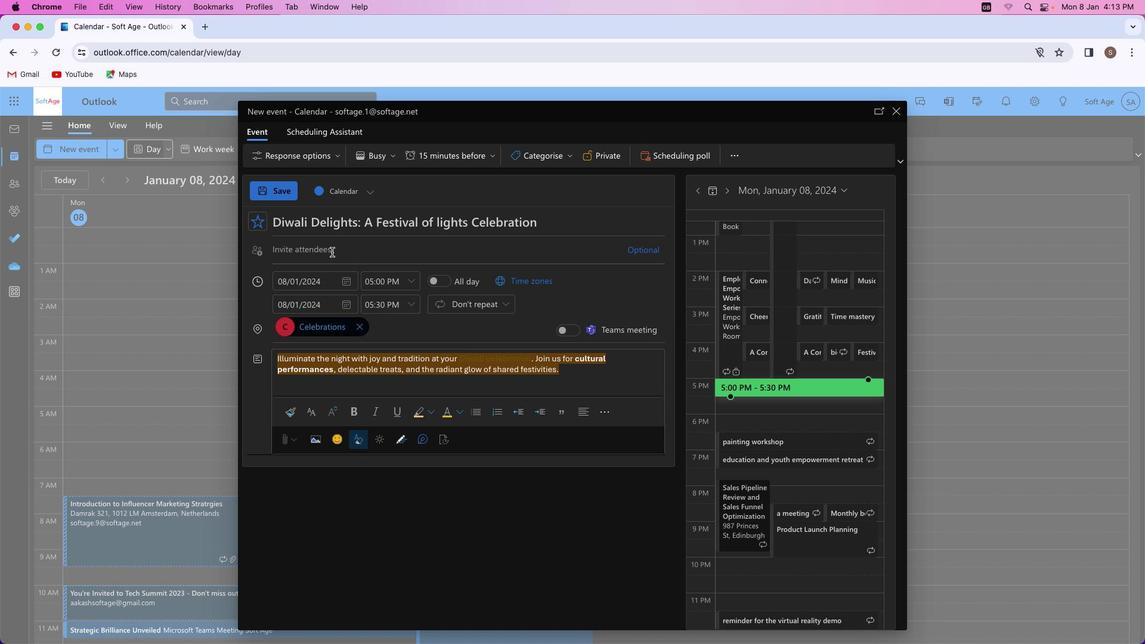 
Action: Mouse pressed left at (332, 251)
Screenshot: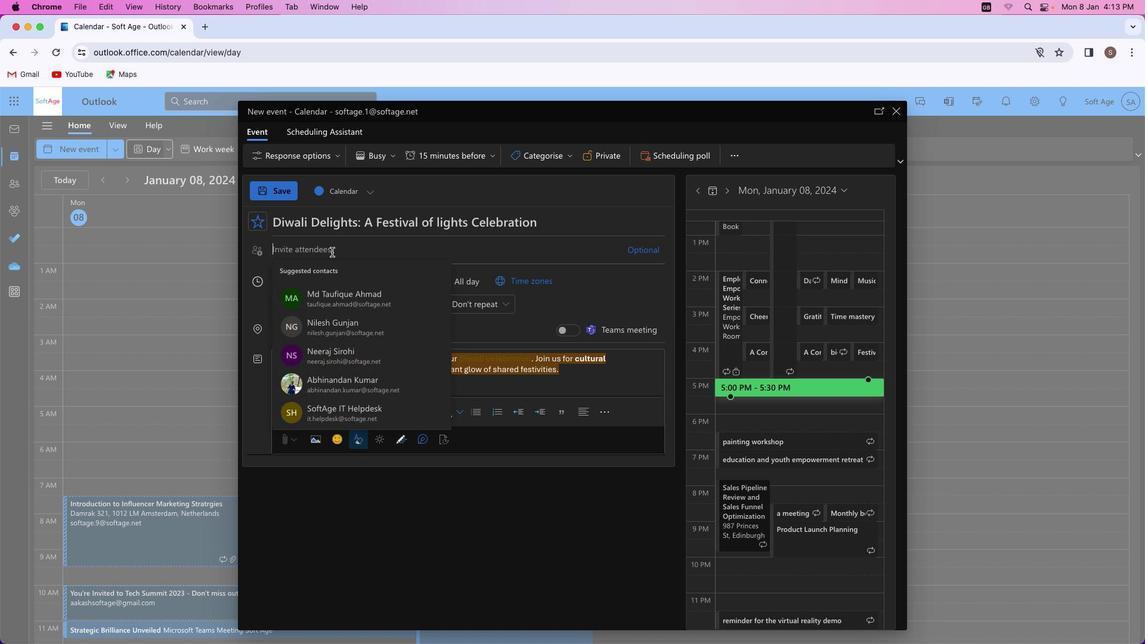 
Action: Key pressed Key.shift'A''k''a''s''h''r''a''h'Key.backspace'j''p''u''t'Key.shift'@''o''u''t''l''o''o''k''.''c''o''m'
Screenshot: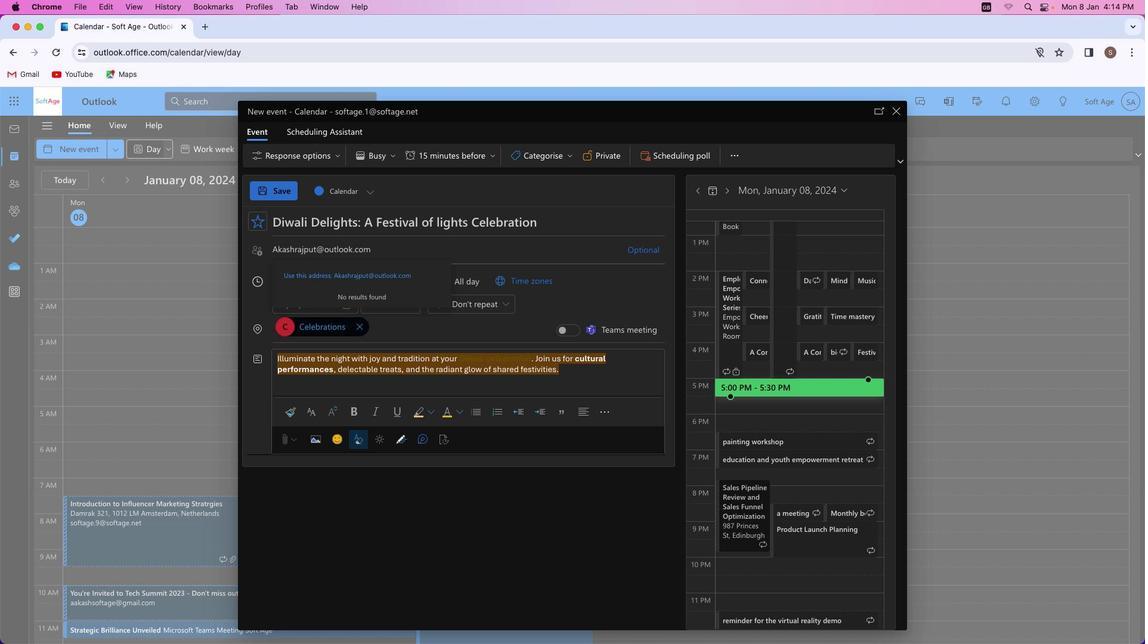 
Action: Mouse moved to (366, 270)
Screenshot: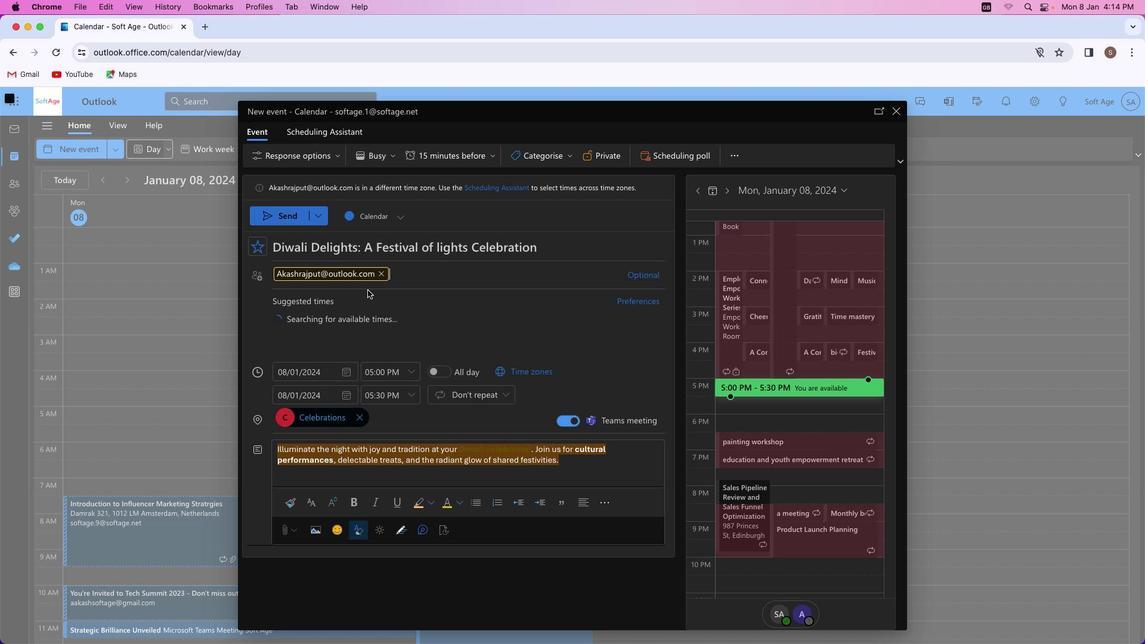 
Action: Mouse pressed left at (366, 270)
Screenshot: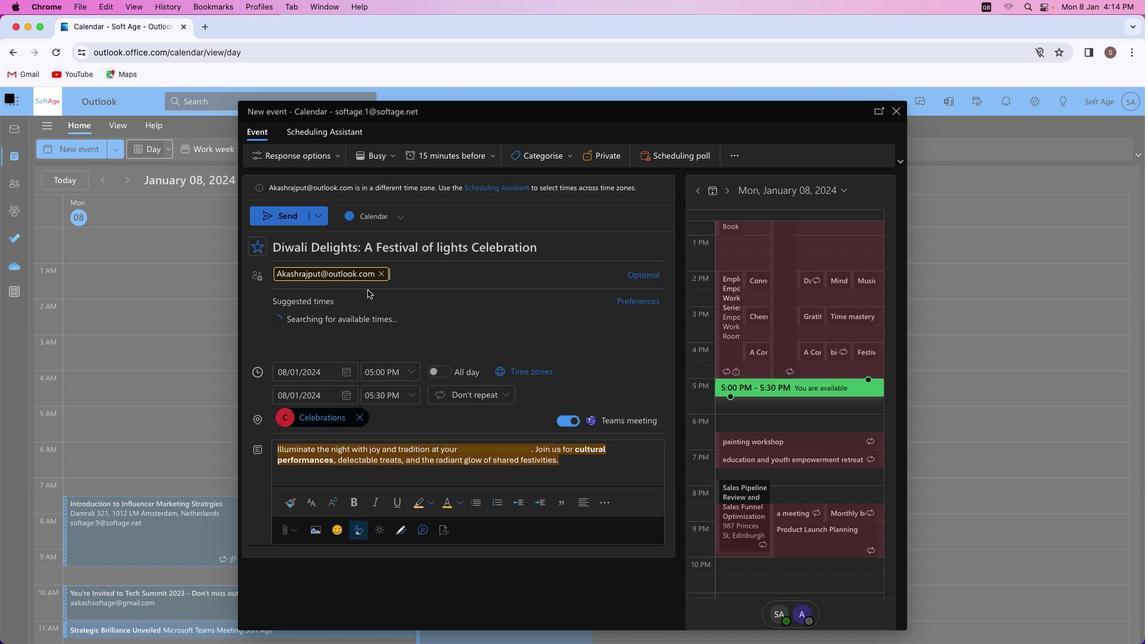 
Action: Mouse moved to (284, 212)
Screenshot: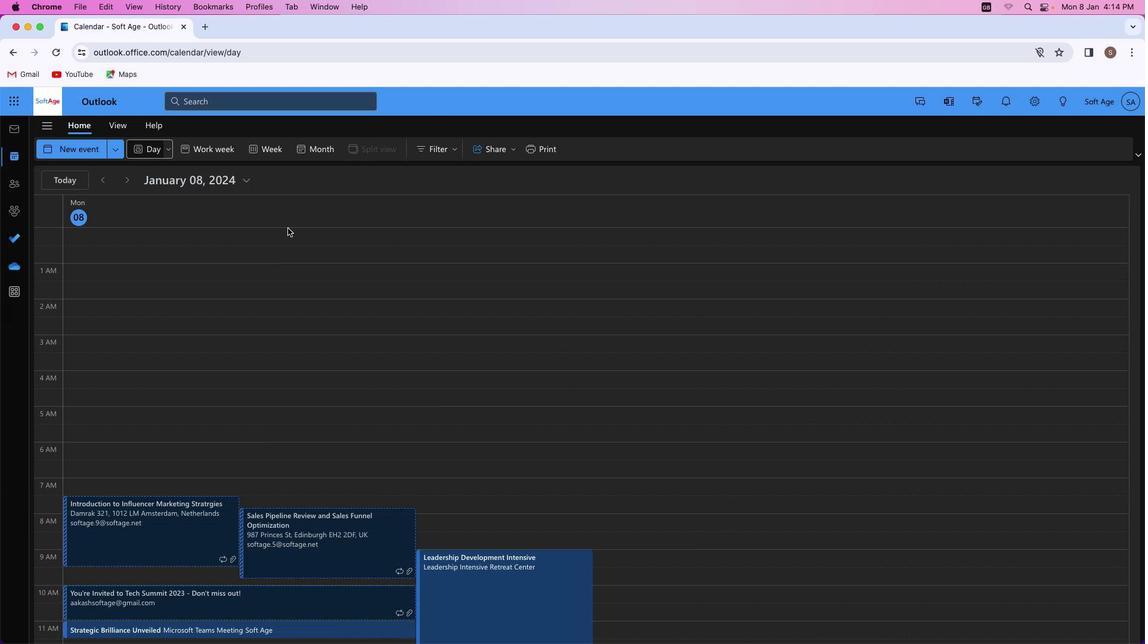 
Action: Mouse pressed left at (284, 212)
Screenshot: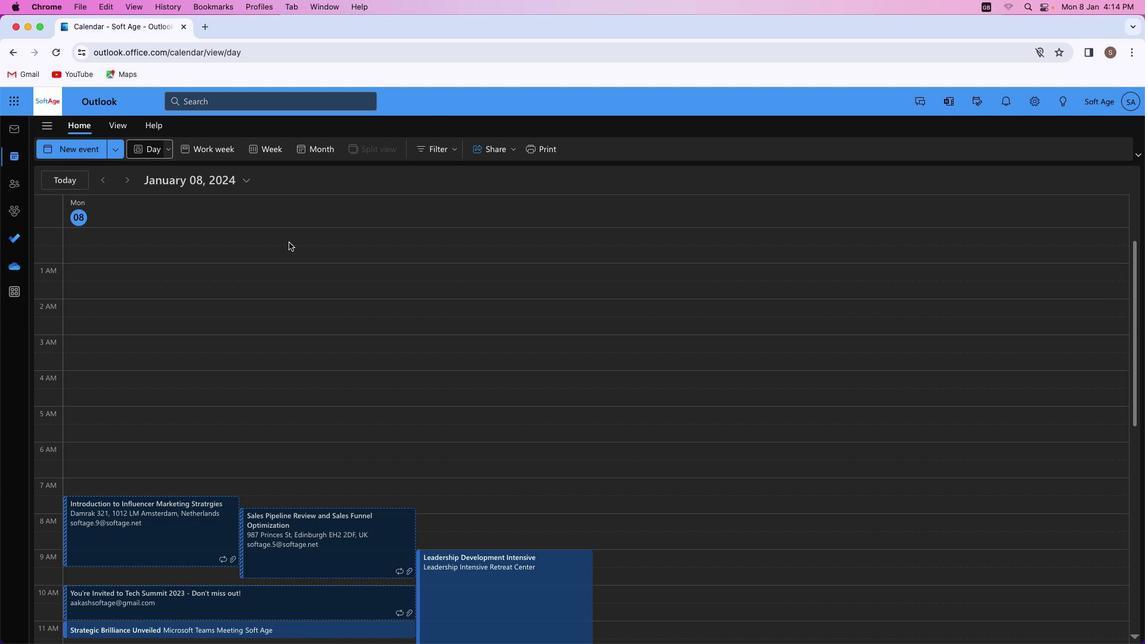 
Action: Mouse moved to (559, 417)
Screenshot: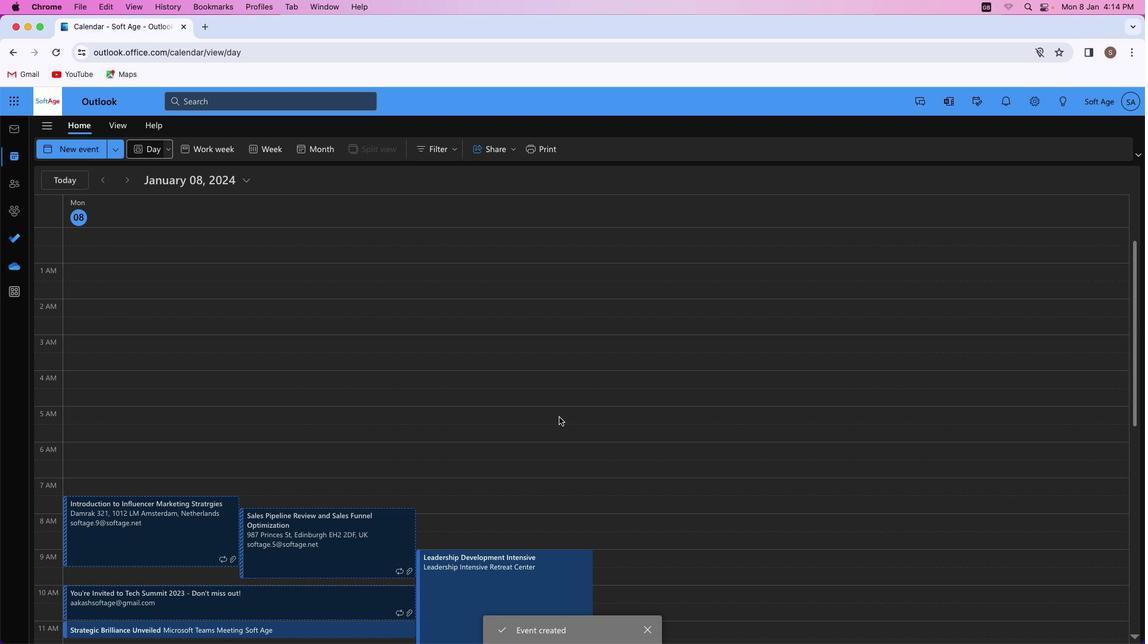 
